 Task: Open Card Product Roadmap Review in Board Product Usability Testing and Optimization to Workspace Help Desk Software and add a team member Softage.1@softage.net, a label Green, a checklist Alternative Investments, an attachment from your computer, a color Green and finally, add a card description 'Plan and execute company team-building activity at a team-building ropes course' and a comment 'This task requires us to be organized and efficient, managing our time and resources effectively.'. Add a start date 'Jan 01, 2024' with a due date 'Jan 08, 2024'
Action: Mouse moved to (96, 51)
Screenshot: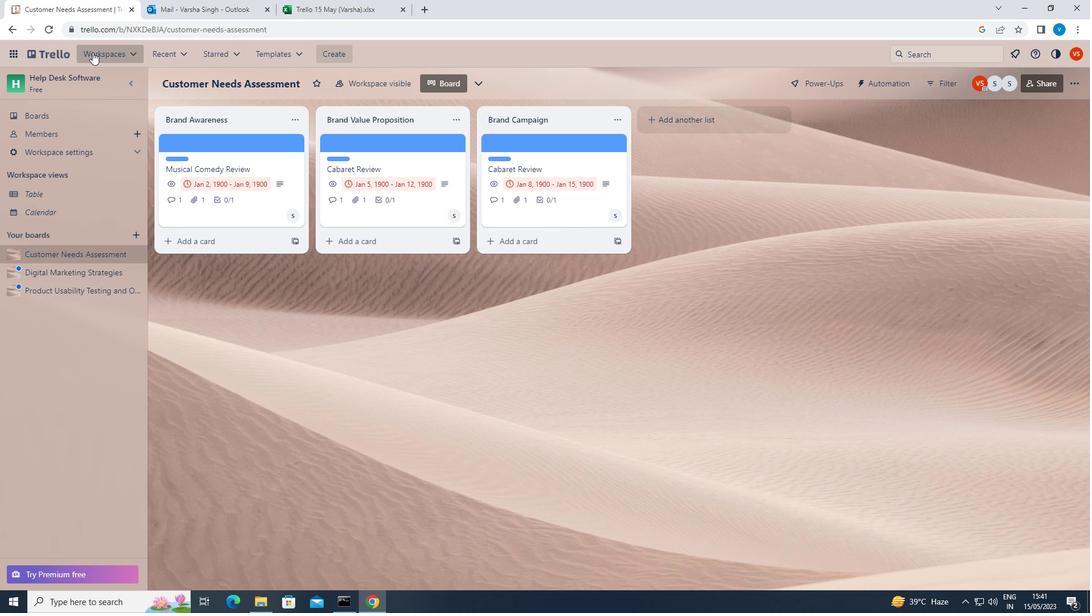 
Action: Mouse pressed left at (96, 51)
Screenshot: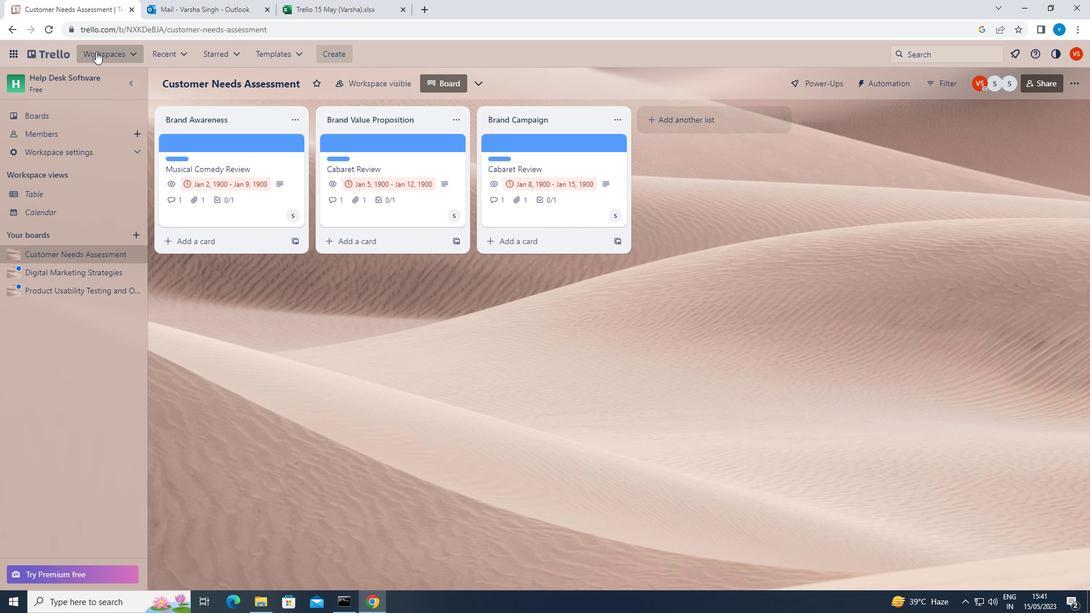 
Action: Mouse moved to (151, 539)
Screenshot: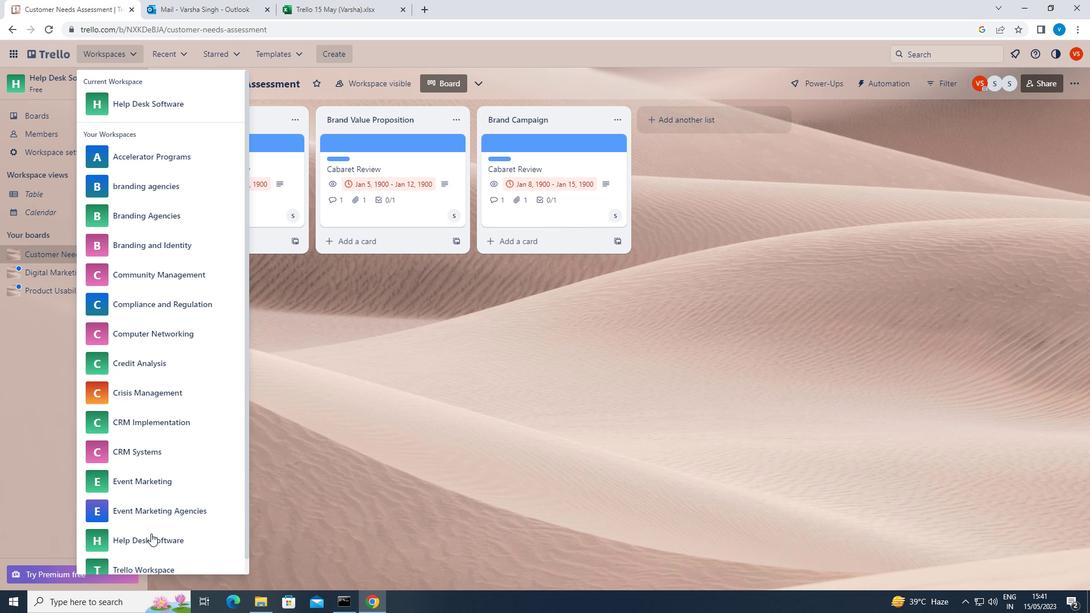 
Action: Mouse pressed left at (151, 539)
Screenshot: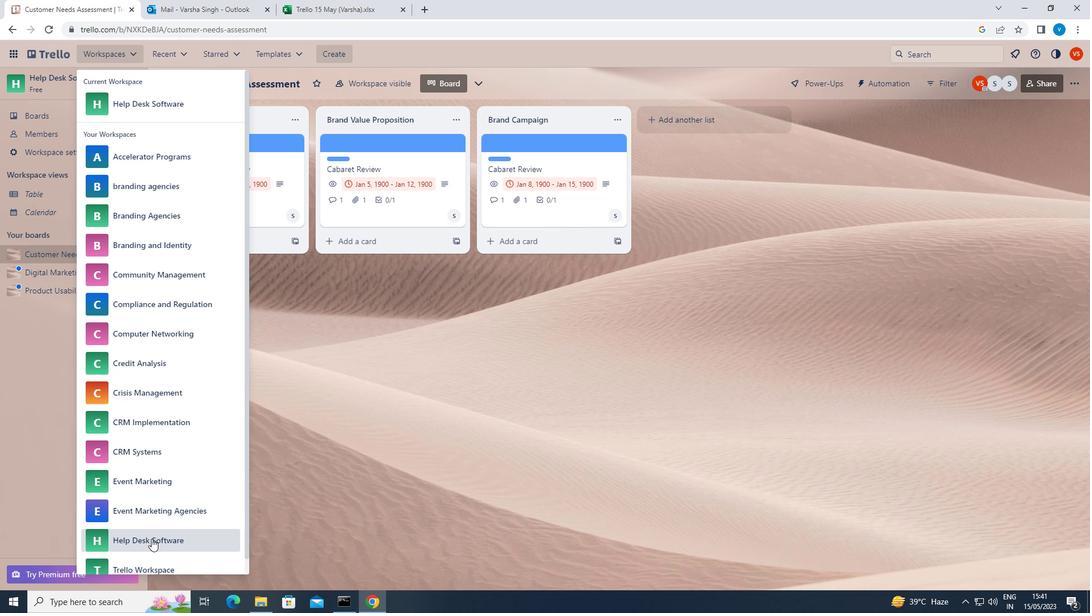 
Action: Mouse moved to (90, 288)
Screenshot: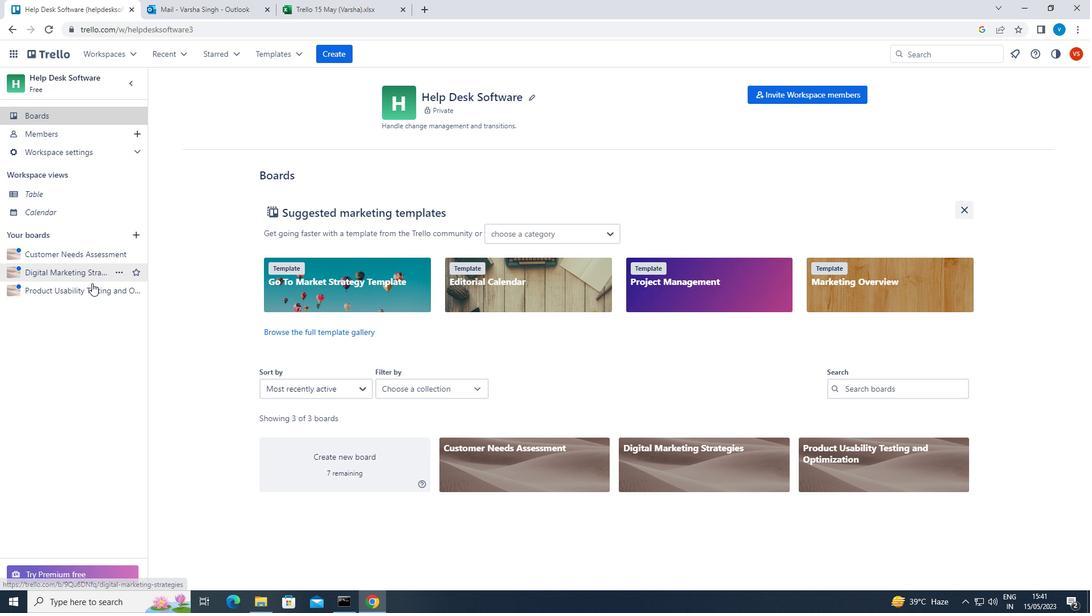 
Action: Mouse pressed left at (90, 288)
Screenshot: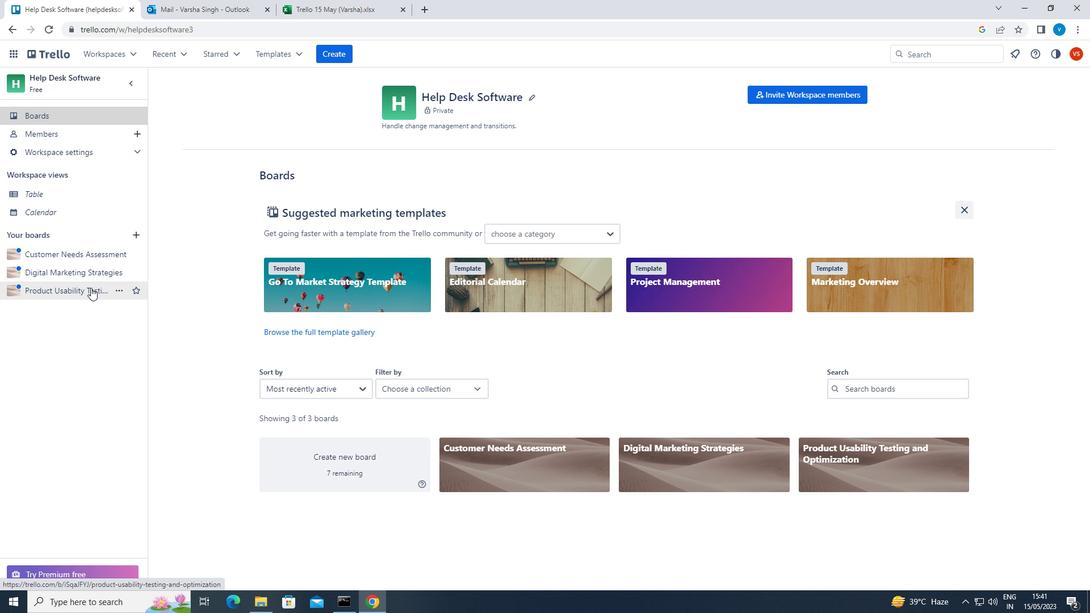 
Action: Mouse moved to (538, 145)
Screenshot: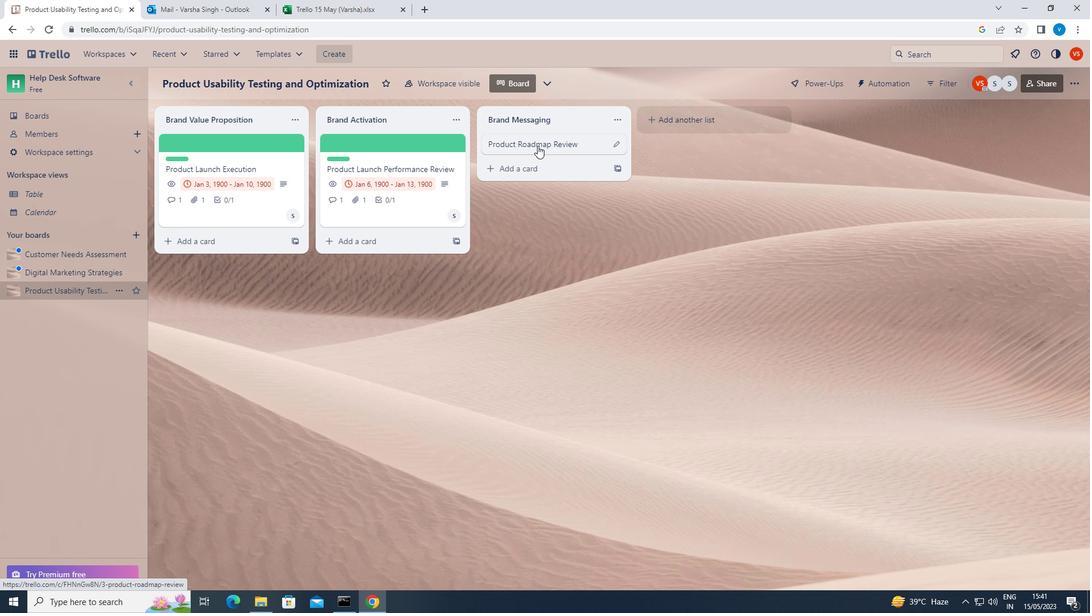 
Action: Mouse pressed left at (538, 145)
Screenshot: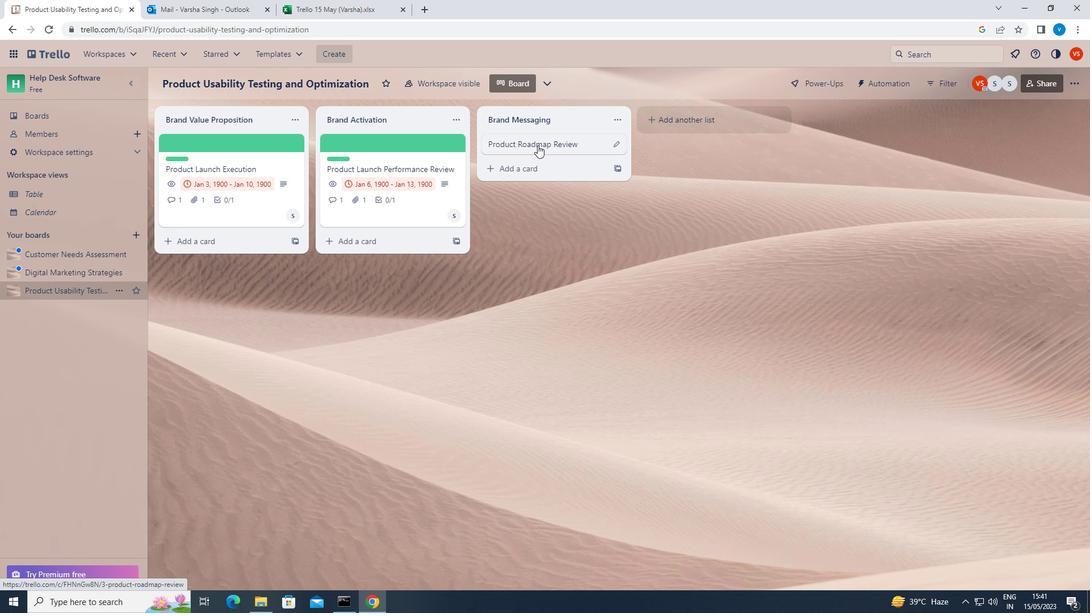 
Action: Mouse moved to (669, 185)
Screenshot: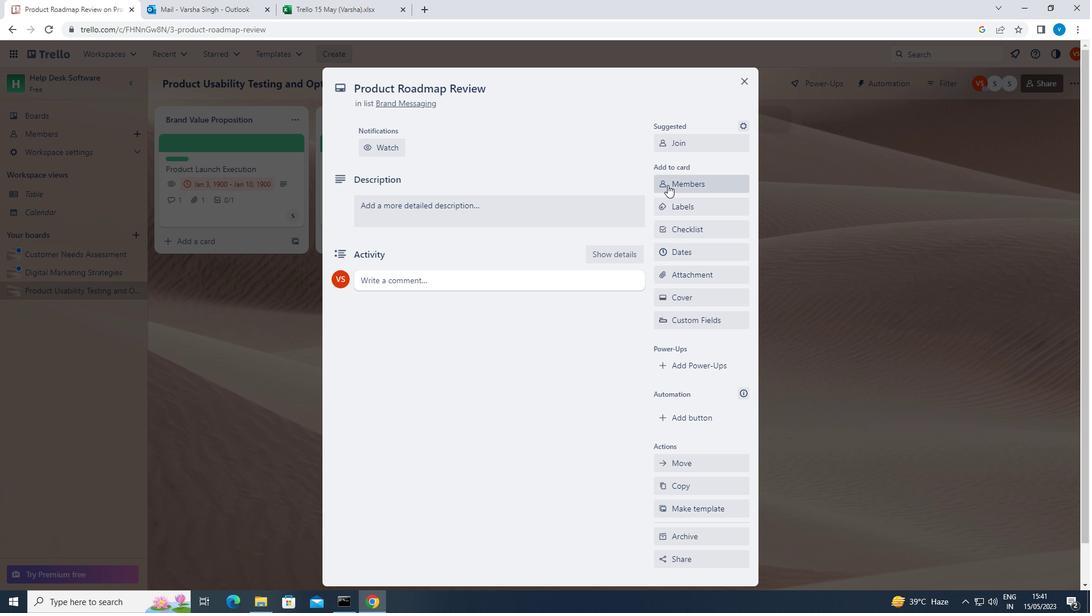 
Action: Mouse pressed left at (669, 185)
Screenshot: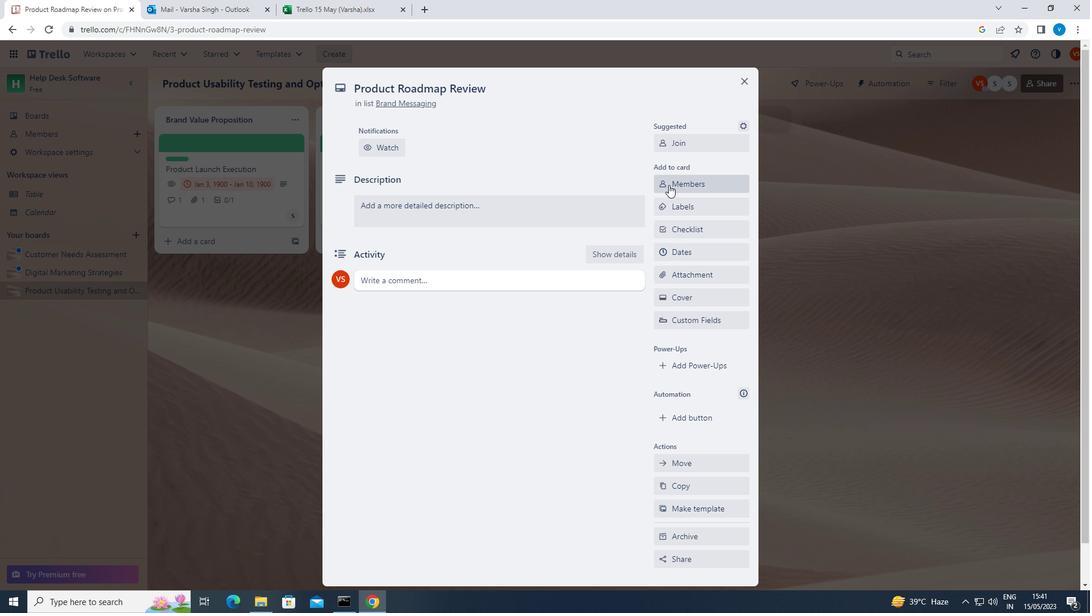 
Action: Key pressed <Key.shift>SOFTAGE.1<Key.shift><Key.shift><Key.shift>@SOFTAGE.NET
Screenshot: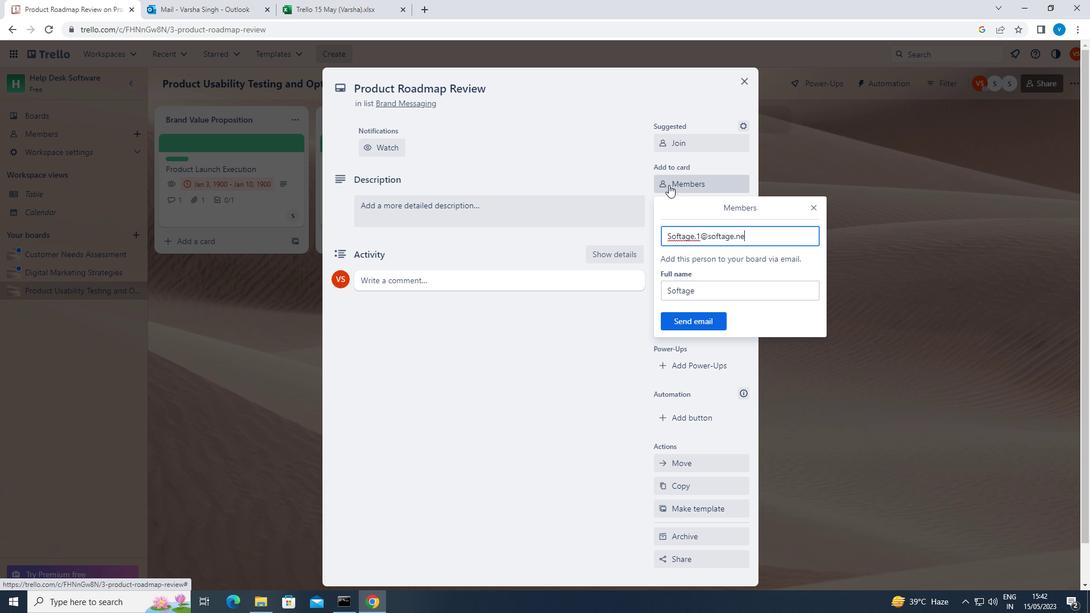
Action: Mouse moved to (683, 318)
Screenshot: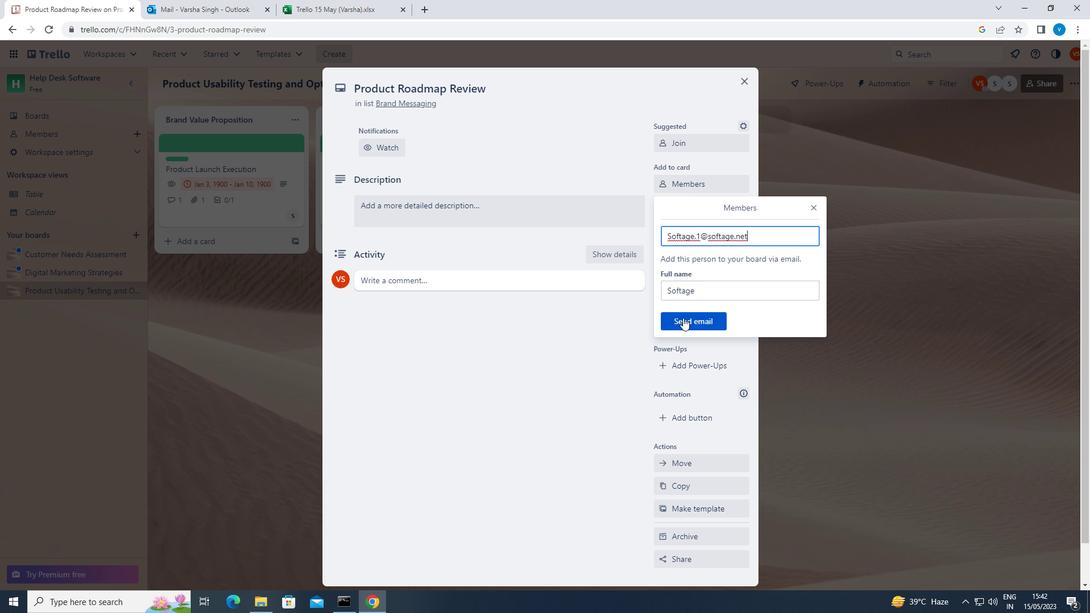 
Action: Mouse pressed left at (683, 318)
Screenshot: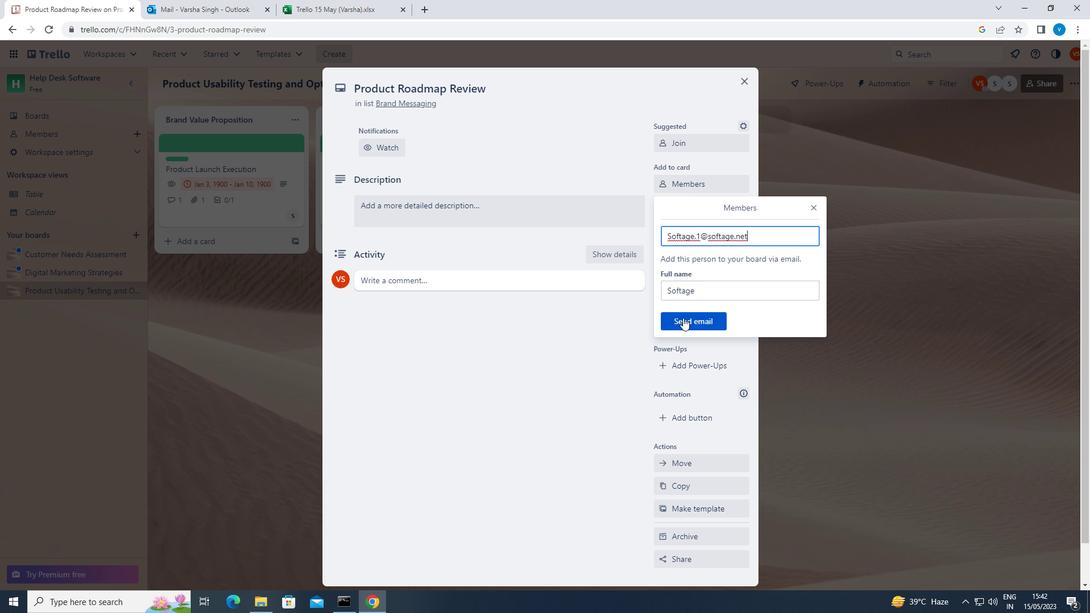 
Action: Mouse moved to (696, 209)
Screenshot: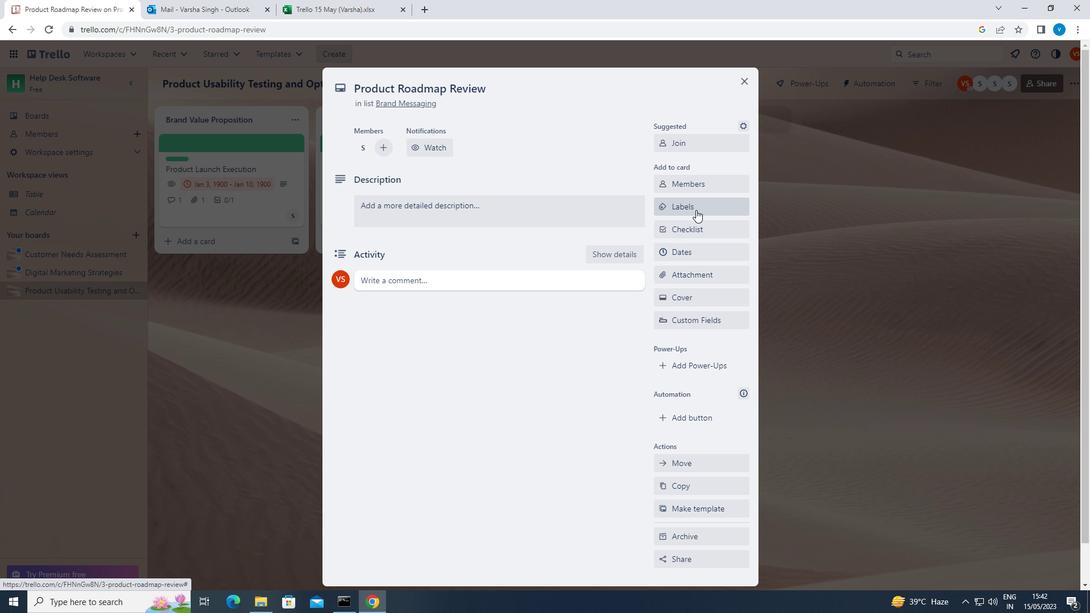 
Action: Mouse pressed left at (696, 209)
Screenshot: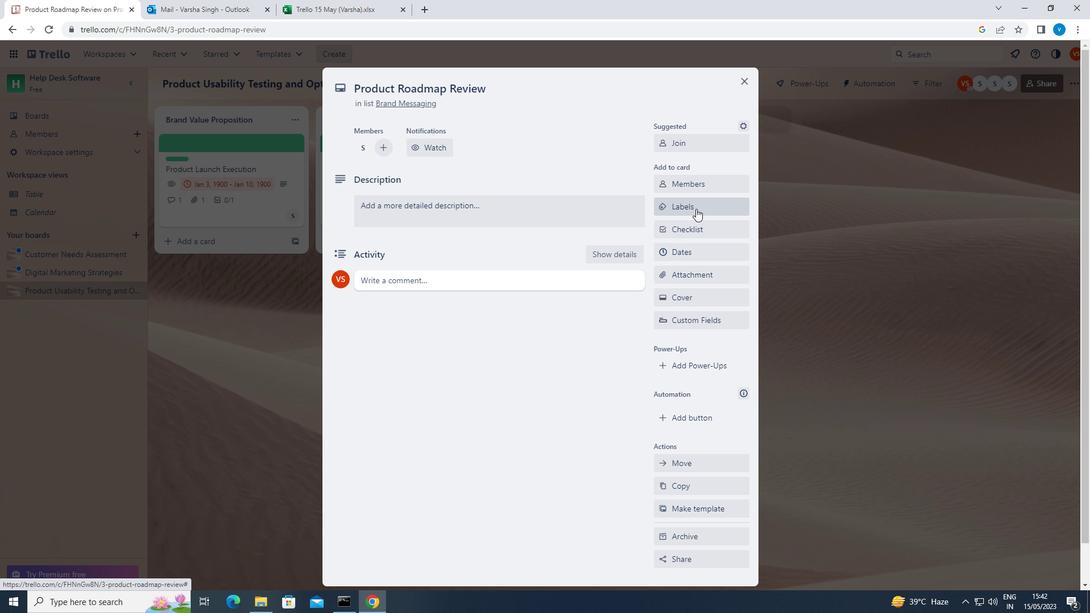 
Action: Mouse moved to (720, 300)
Screenshot: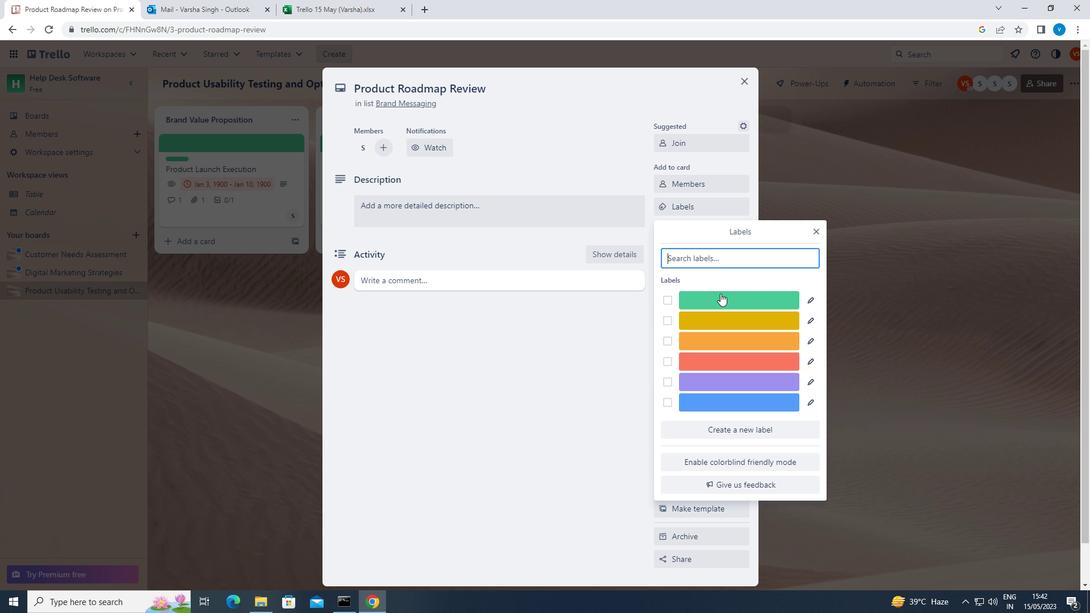
Action: Mouse pressed left at (720, 300)
Screenshot: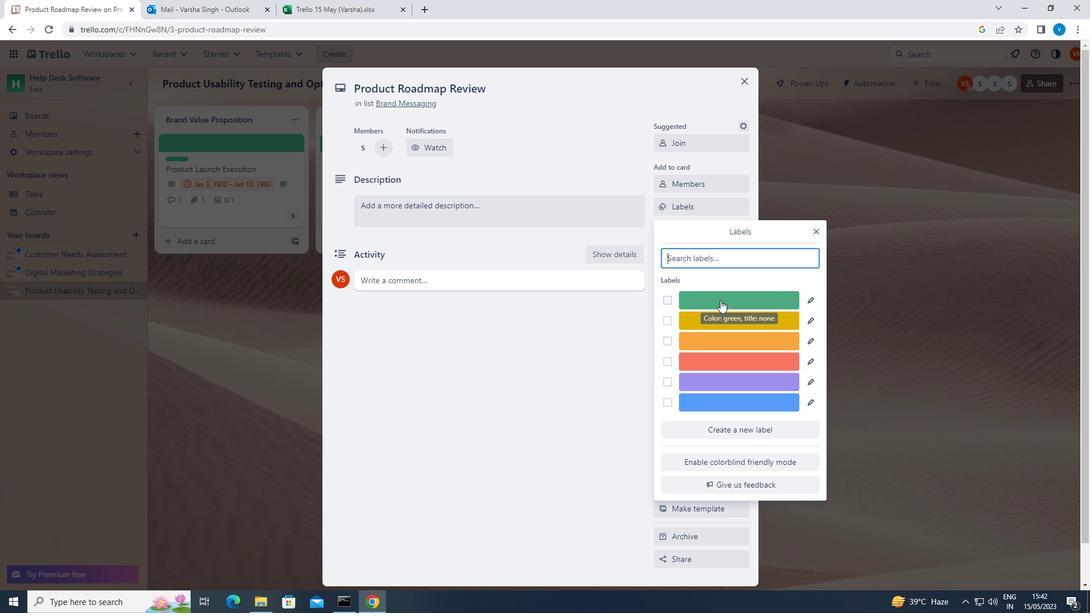 
Action: Mouse moved to (816, 227)
Screenshot: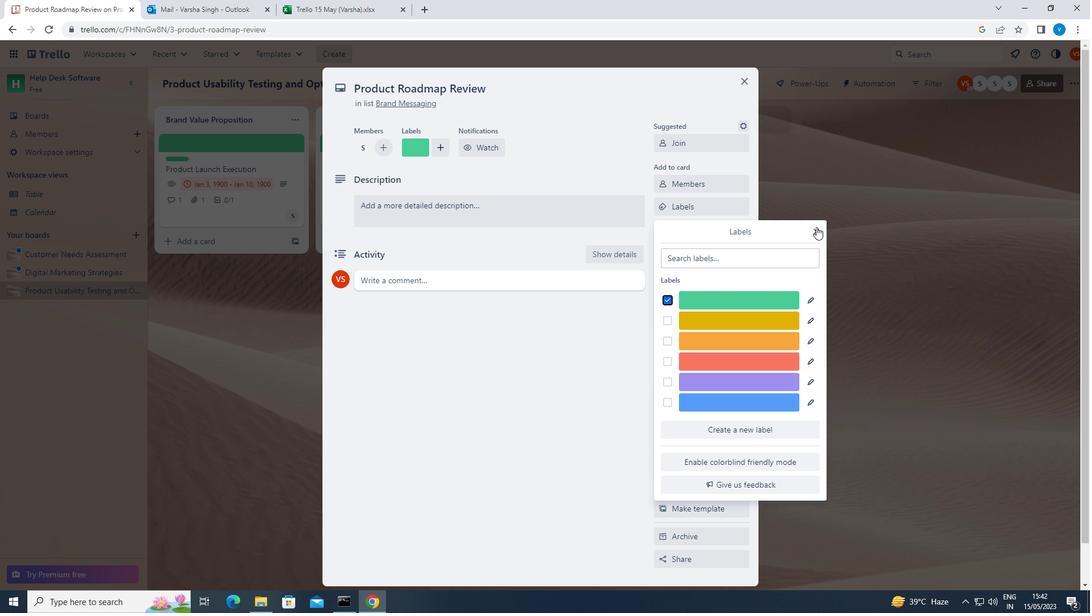 
Action: Mouse pressed left at (816, 227)
Screenshot: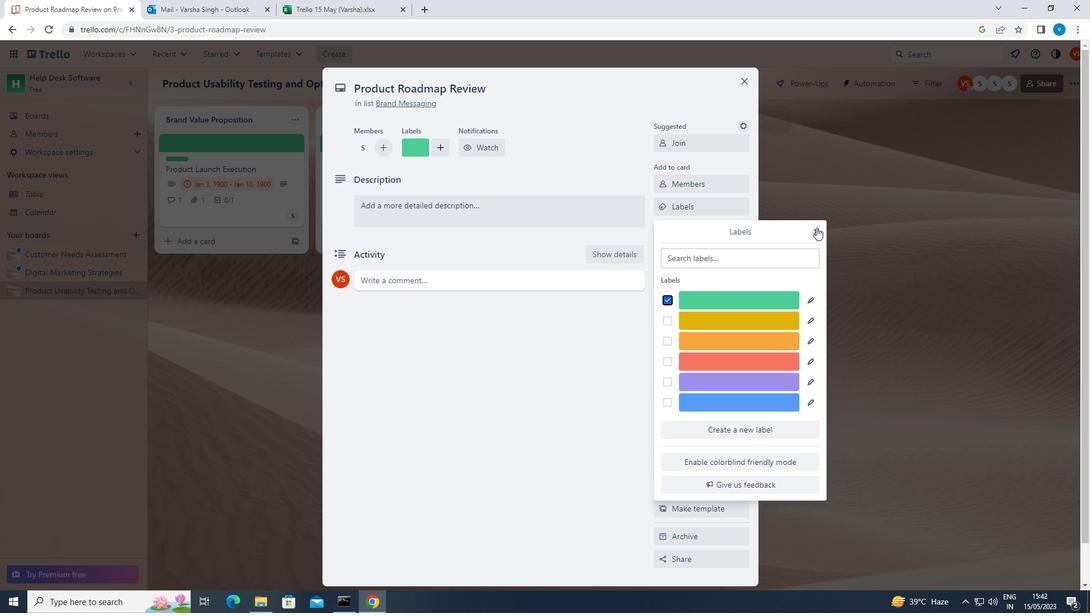 
Action: Mouse moved to (718, 234)
Screenshot: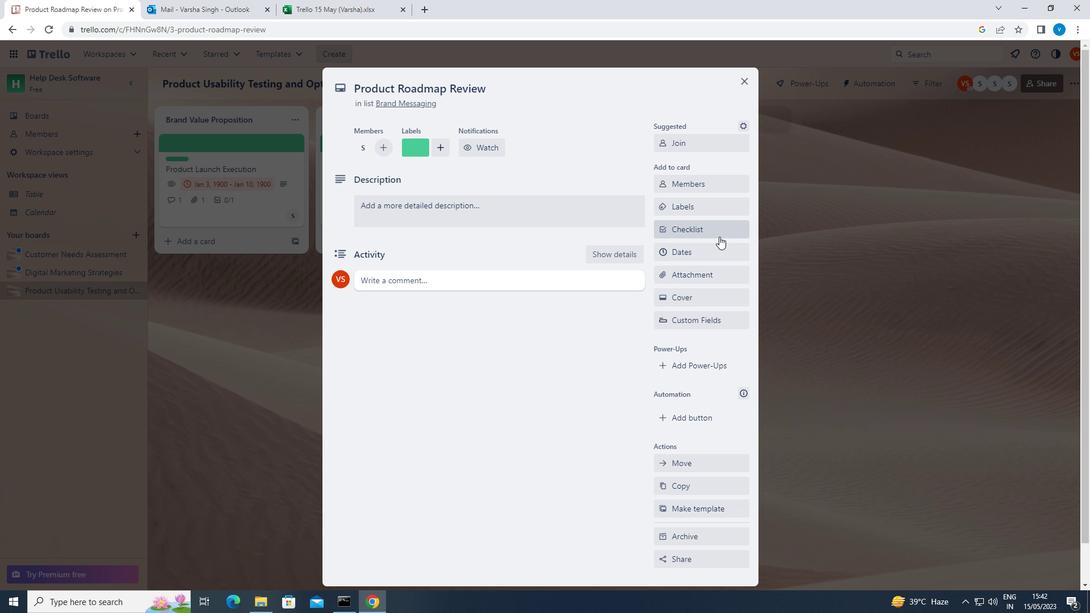 
Action: Mouse pressed left at (718, 234)
Screenshot: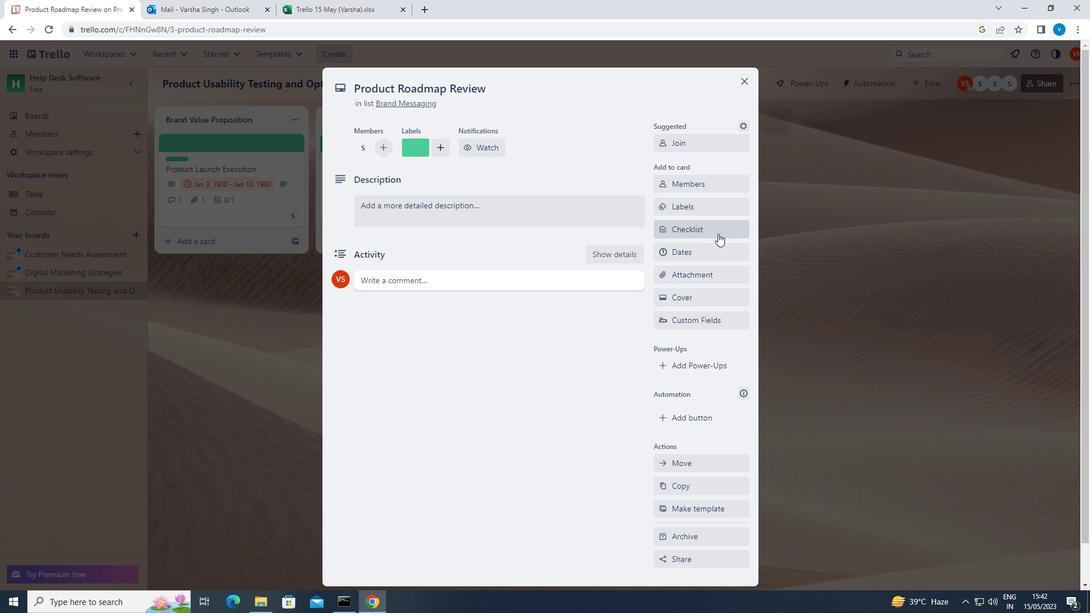 
Action: Mouse moved to (692, 349)
Screenshot: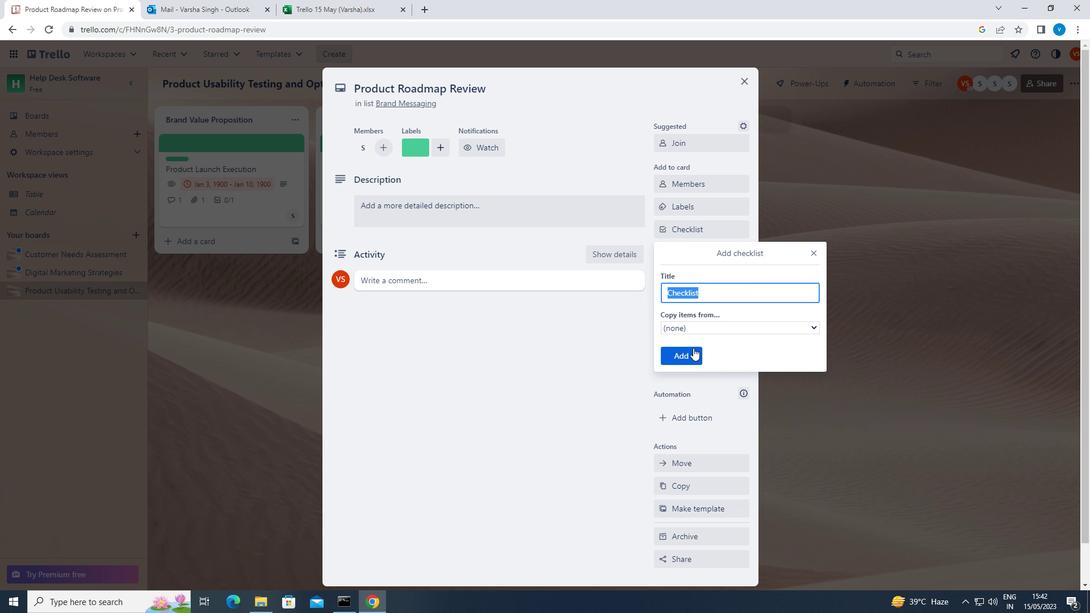 
Action: Mouse pressed left at (692, 349)
Screenshot: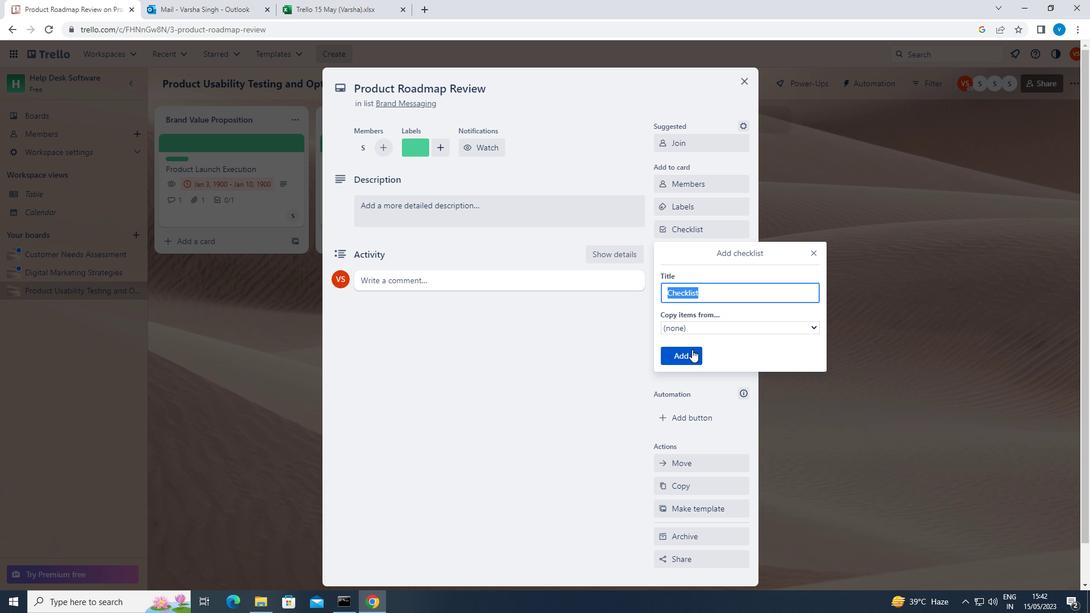 
Action: Mouse moved to (692, 349)
Screenshot: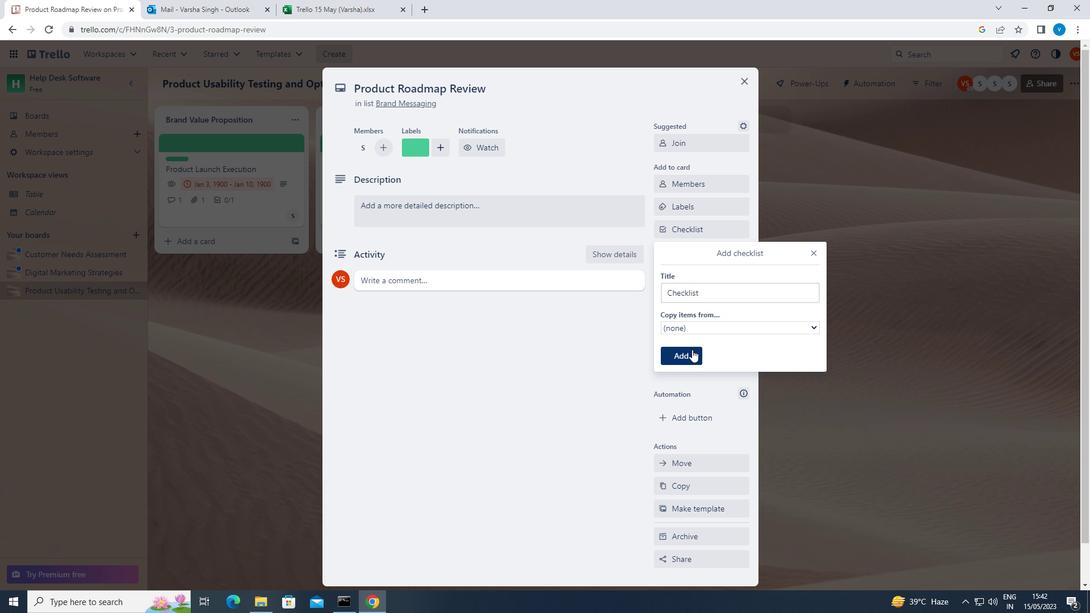 
Action: Key pressed <Key.shift><Key.shift>ALTERNATIVE<Key.space><Key.shift><Key.shift><Key.shift>INVESTMENTS
Screenshot: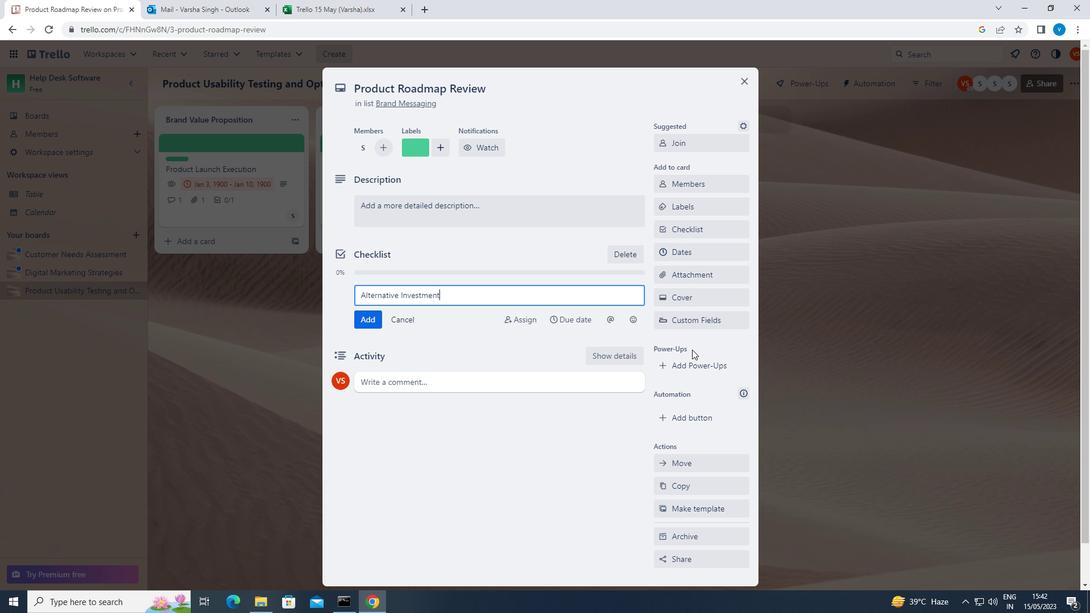 
Action: Mouse moved to (367, 314)
Screenshot: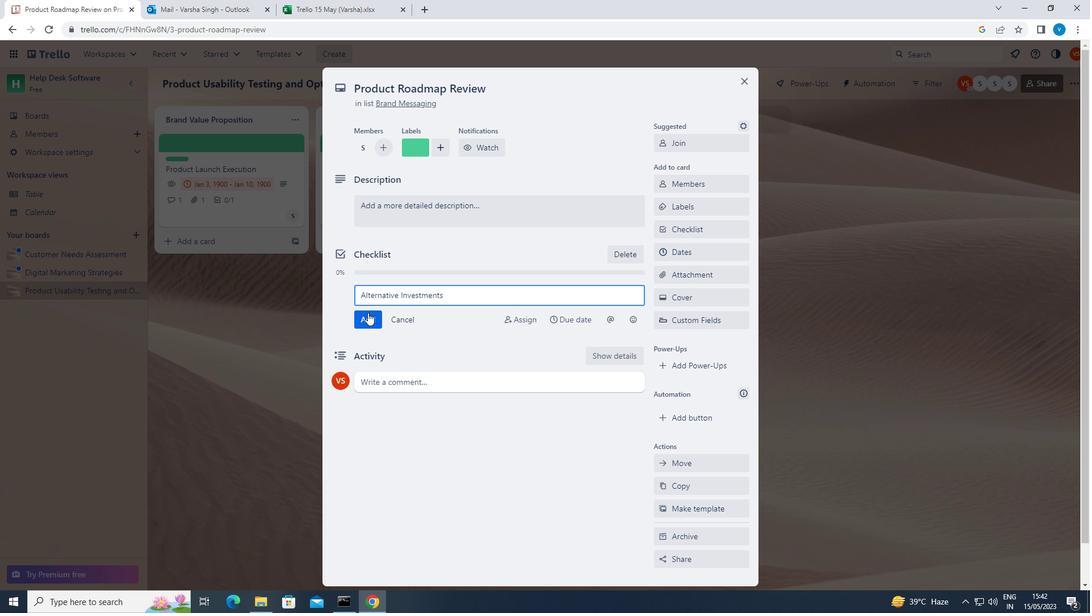 
Action: Mouse pressed left at (367, 314)
Screenshot: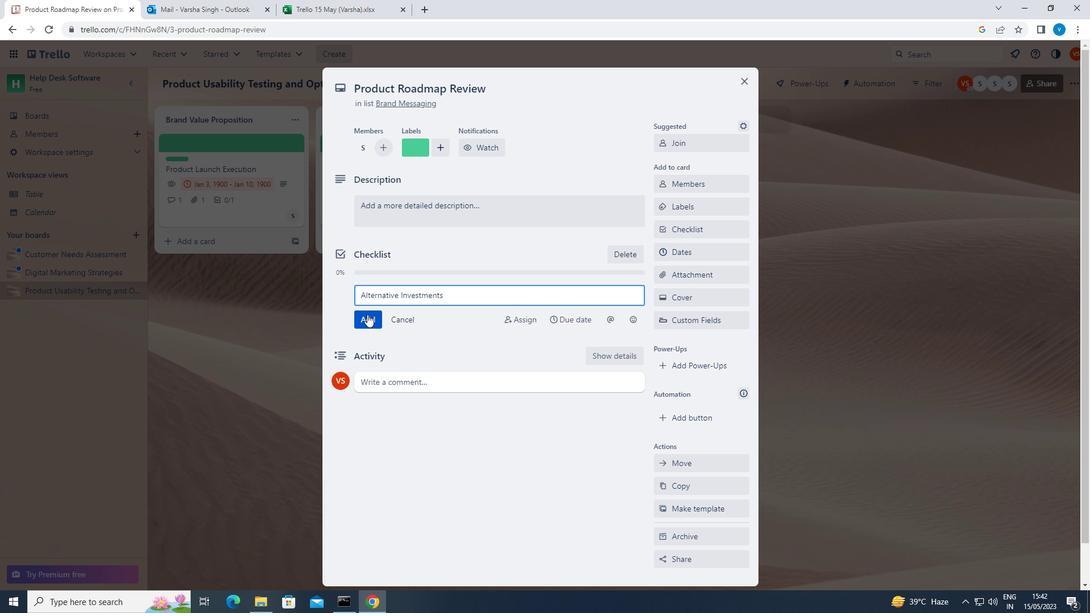 
Action: Mouse moved to (682, 275)
Screenshot: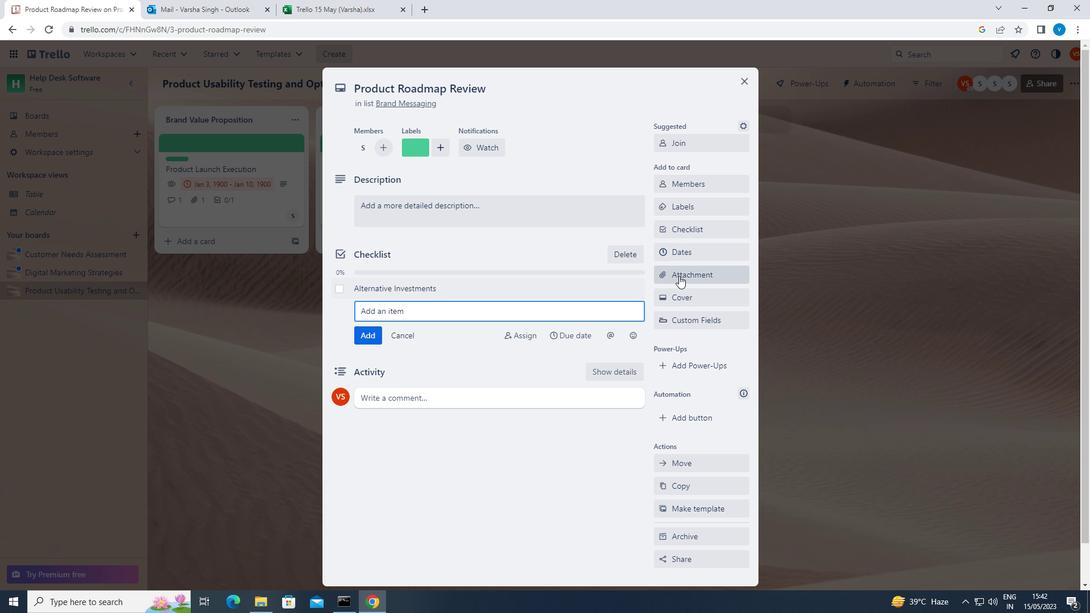 
Action: Mouse pressed left at (682, 275)
Screenshot: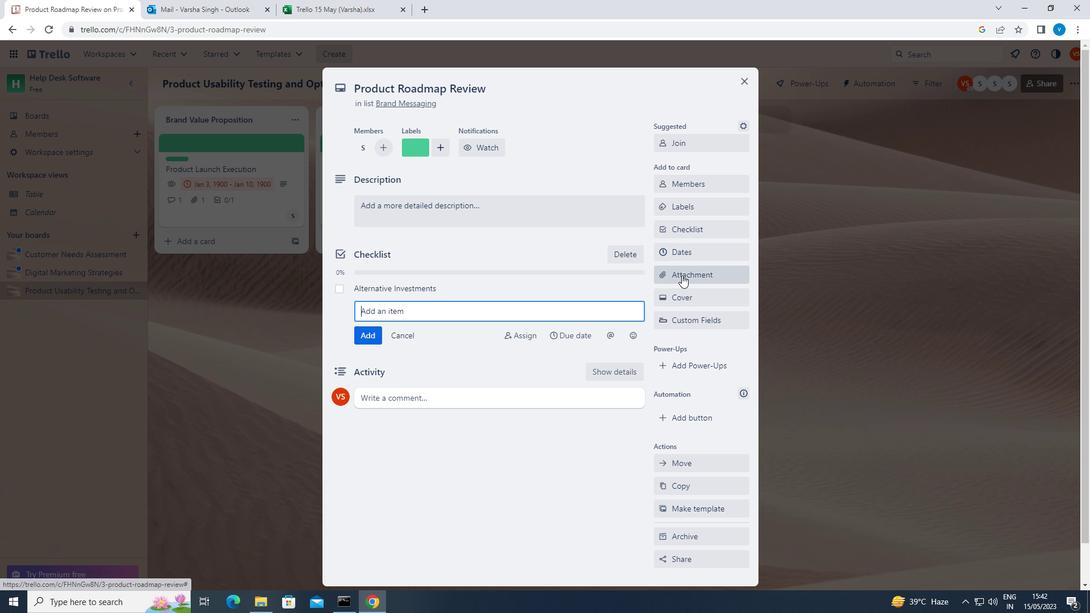 
Action: Mouse moved to (687, 318)
Screenshot: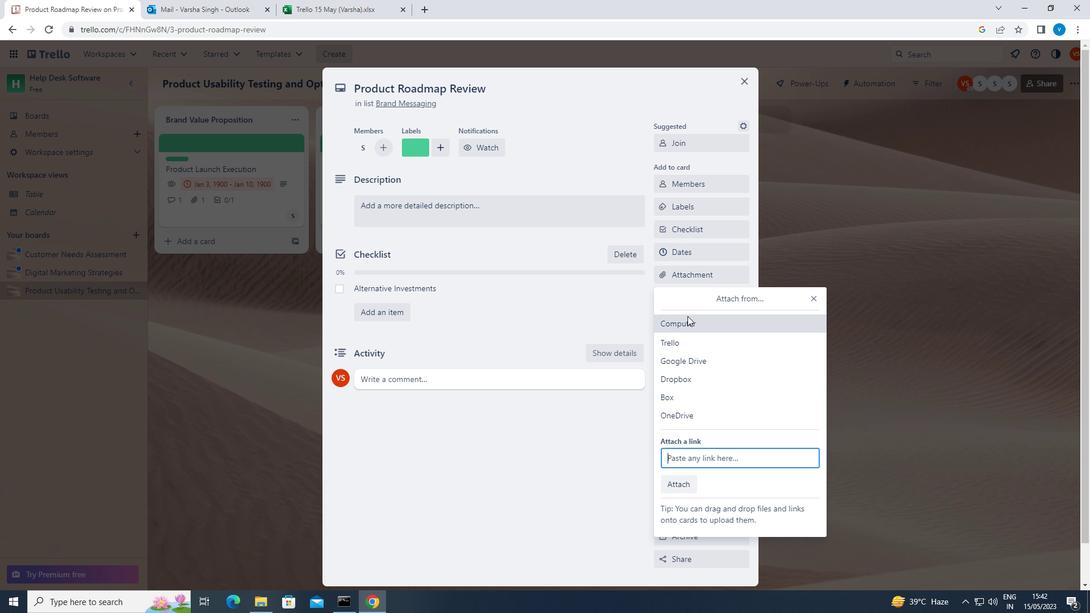 
Action: Mouse pressed left at (687, 318)
Screenshot: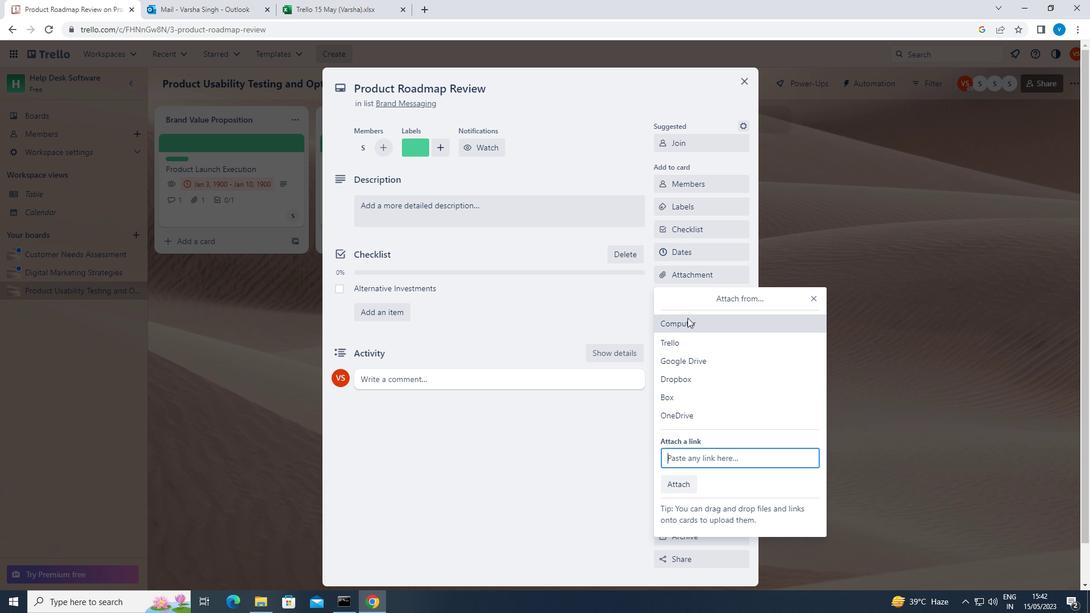 
Action: Mouse moved to (401, 199)
Screenshot: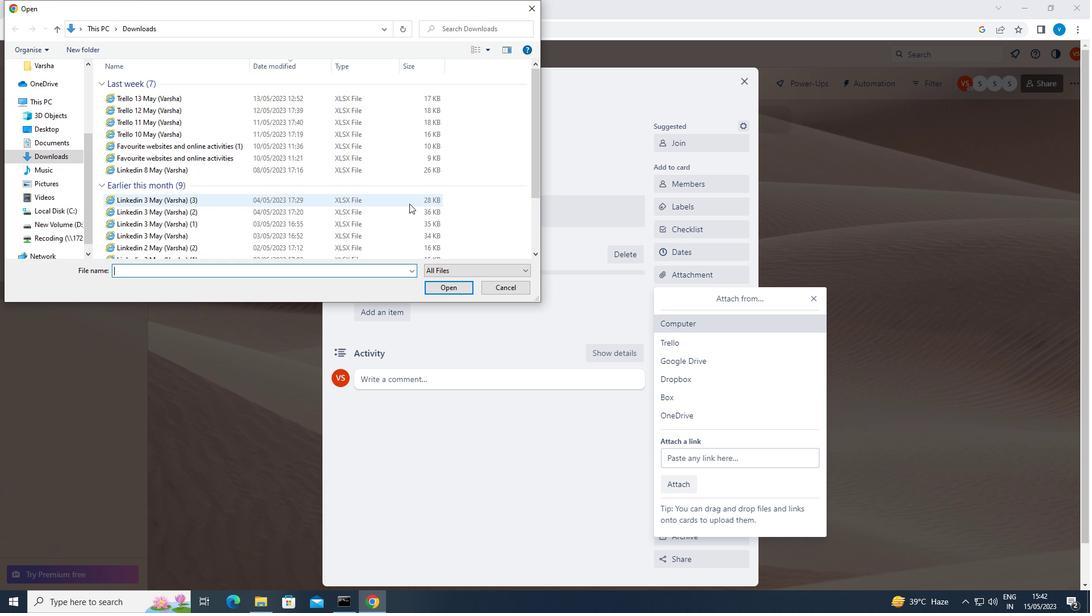 
Action: Mouse pressed left at (401, 199)
Screenshot: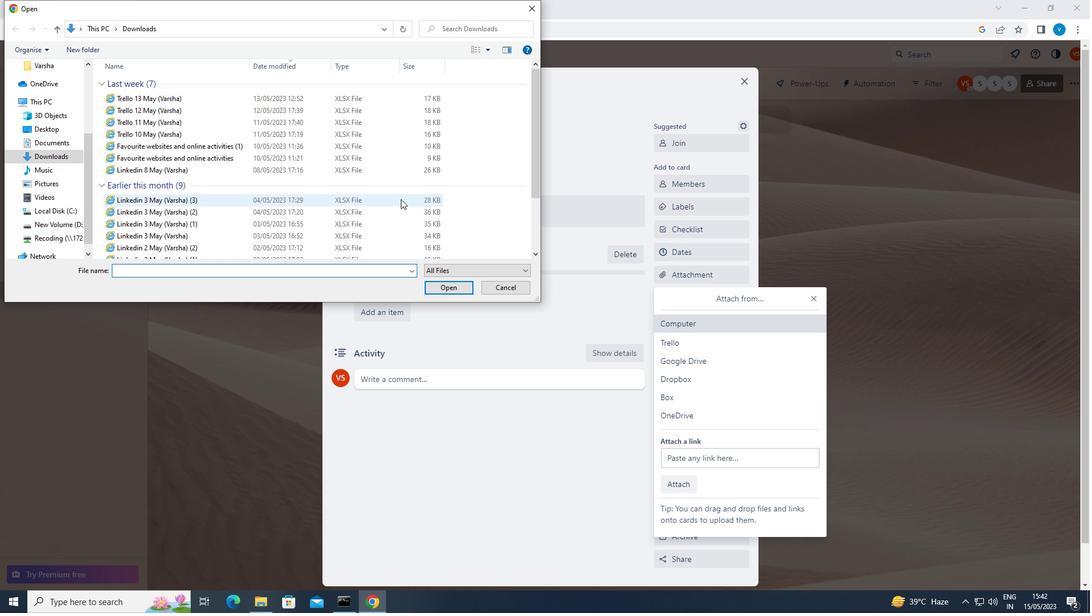 
Action: Mouse moved to (466, 285)
Screenshot: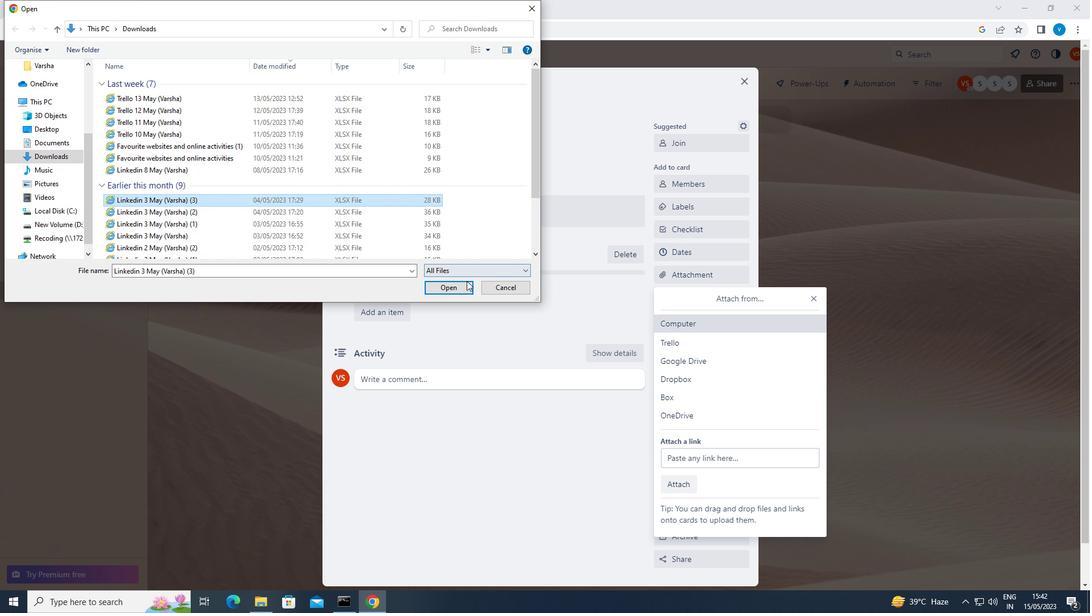 
Action: Mouse pressed left at (466, 285)
Screenshot: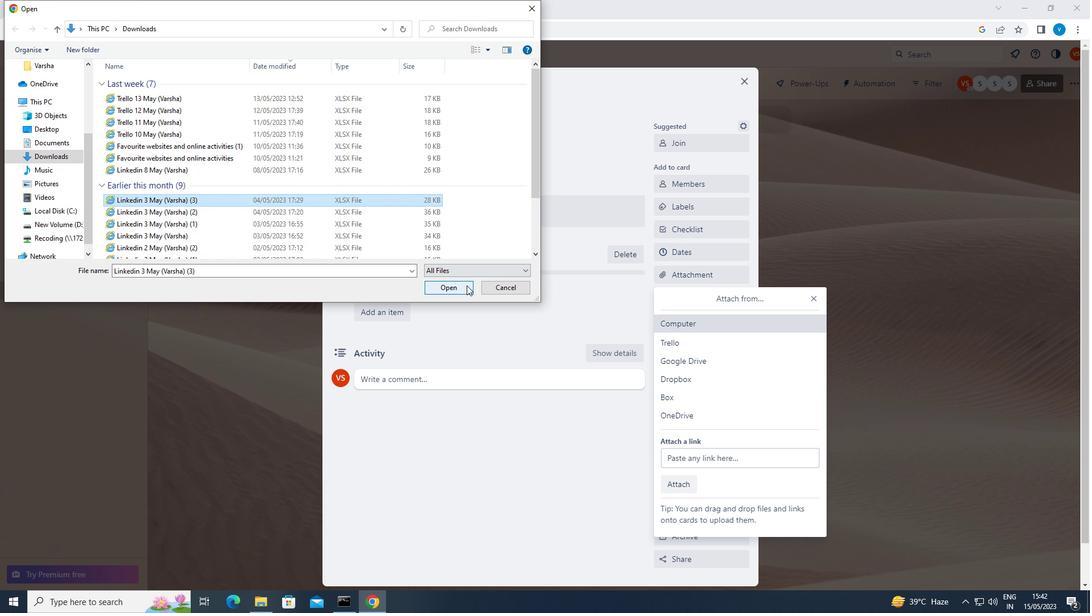 
Action: Mouse moved to (682, 291)
Screenshot: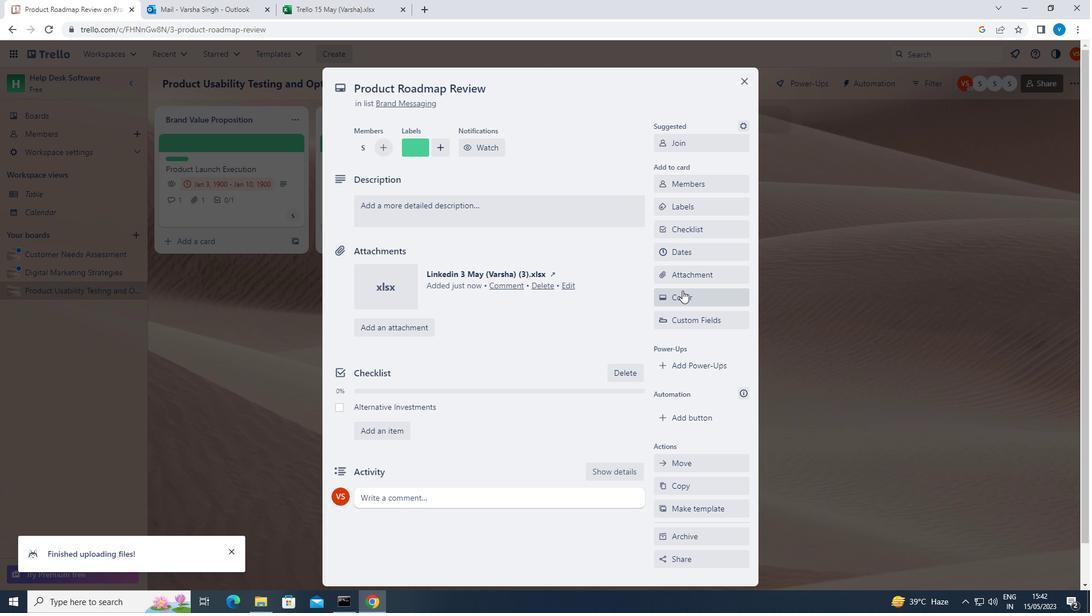 
Action: Mouse pressed left at (682, 291)
Screenshot: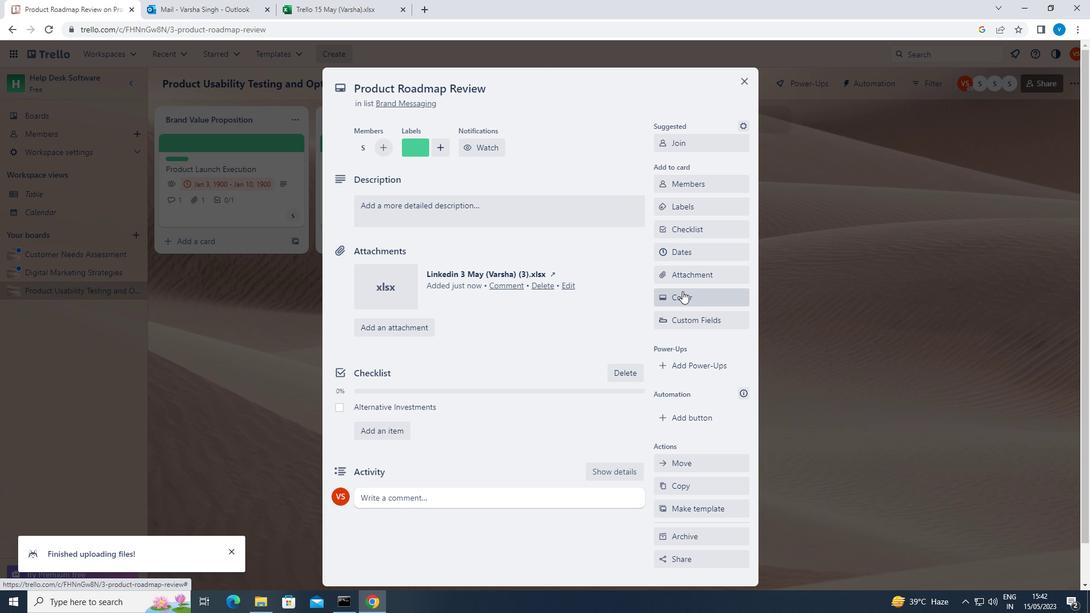 
Action: Mouse moved to (672, 356)
Screenshot: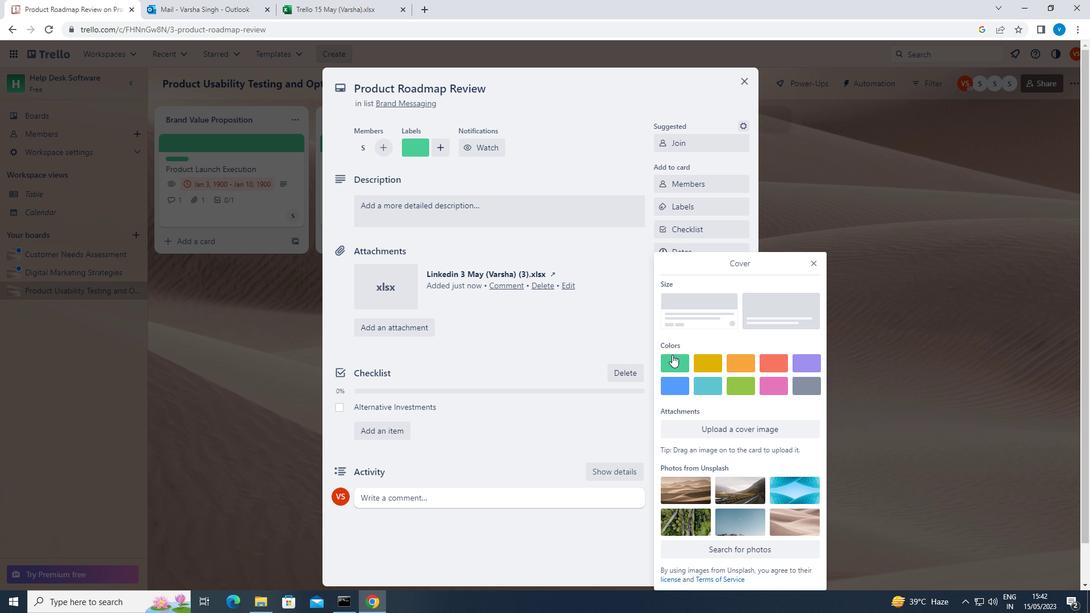 
Action: Mouse pressed left at (672, 356)
Screenshot: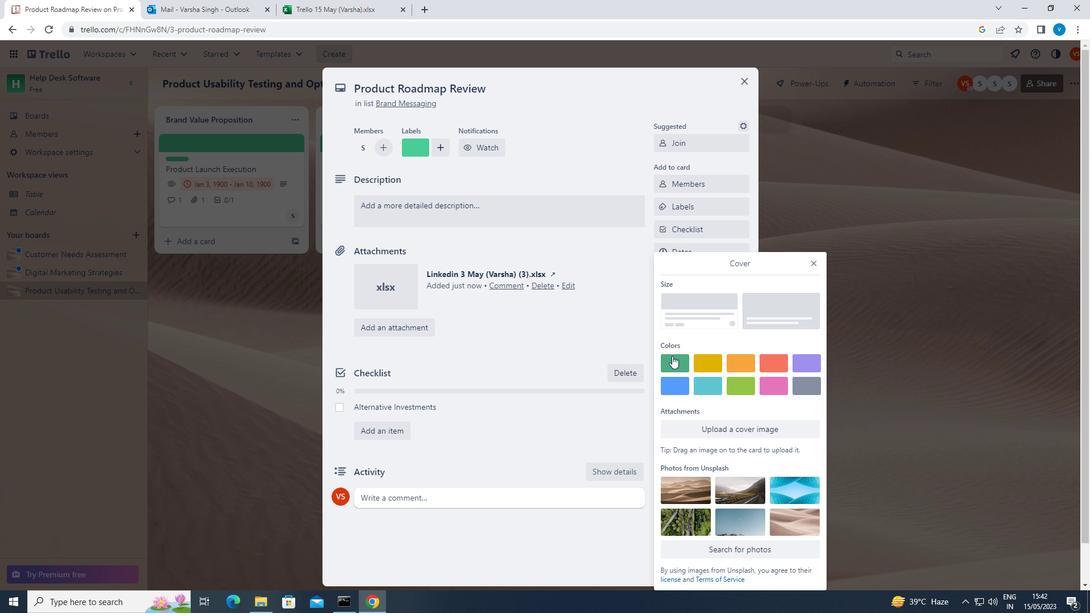 
Action: Mouse moved to (591, 282)
Screenshot: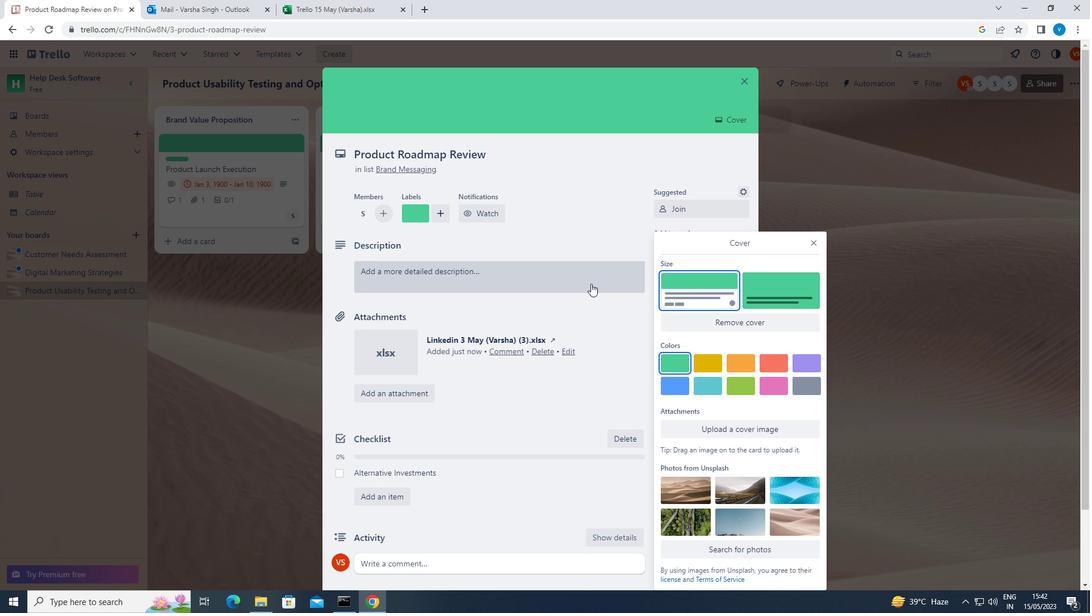 
Action: Mouse pressed left at (591, 282)
Screenshot: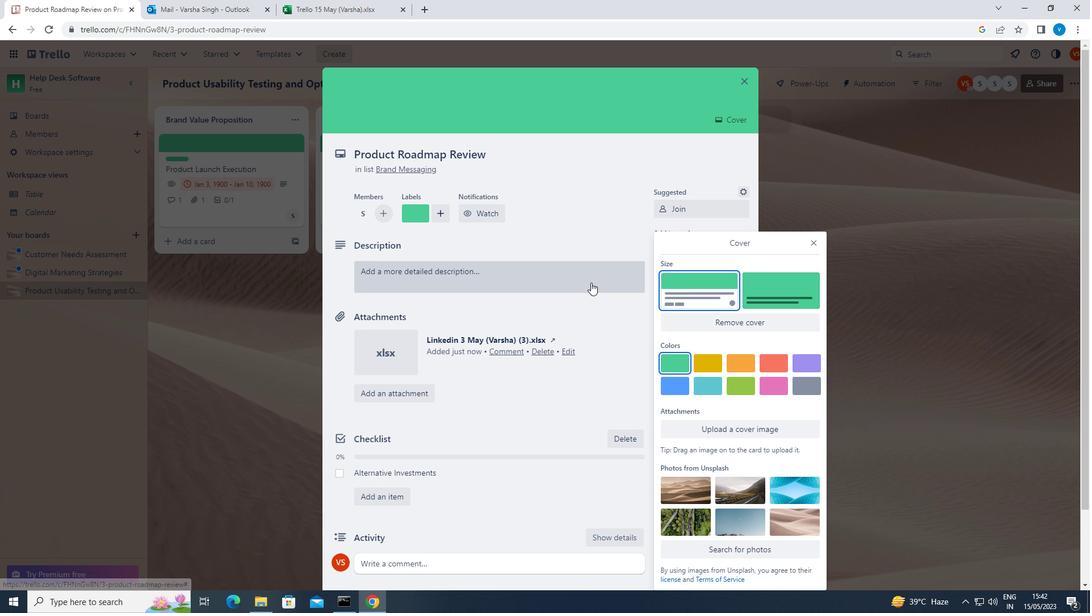 
Action: Key pressed <Key.shift><Key.shift><Key.shift><Key.shift>PLAN<Key.space>AND<Key.space>EXECUTE<Key.space>COMPANY<Key.space>TEAM-BUILDING<Key.space>ACTIVITY<Key.space>AT<Key.space>A<Key.space>TEAM-BUILDING<Key.space>ROPES<Key.space>COURSE
Screenshot: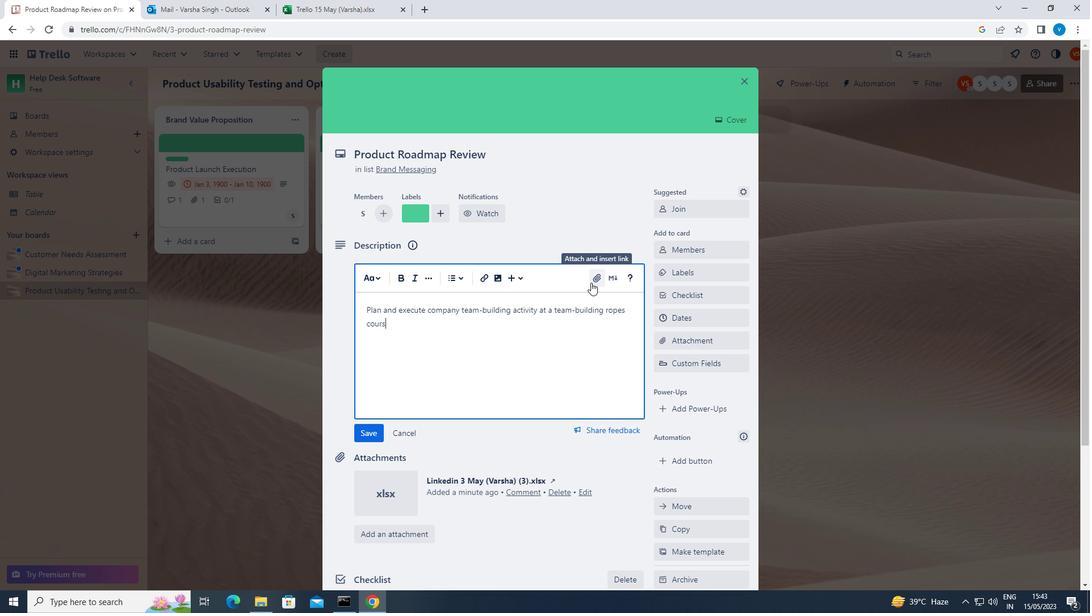 
Action: Mouse moved to (370, 431)
Screenshot: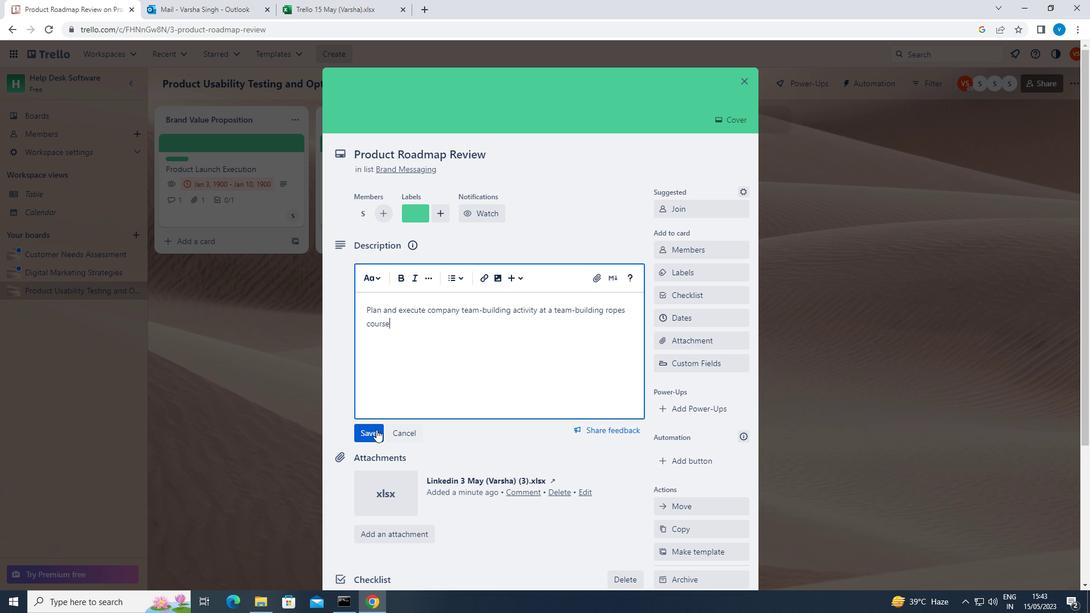 
Action: Mouse pressed left at (370, 431)
Screenshot: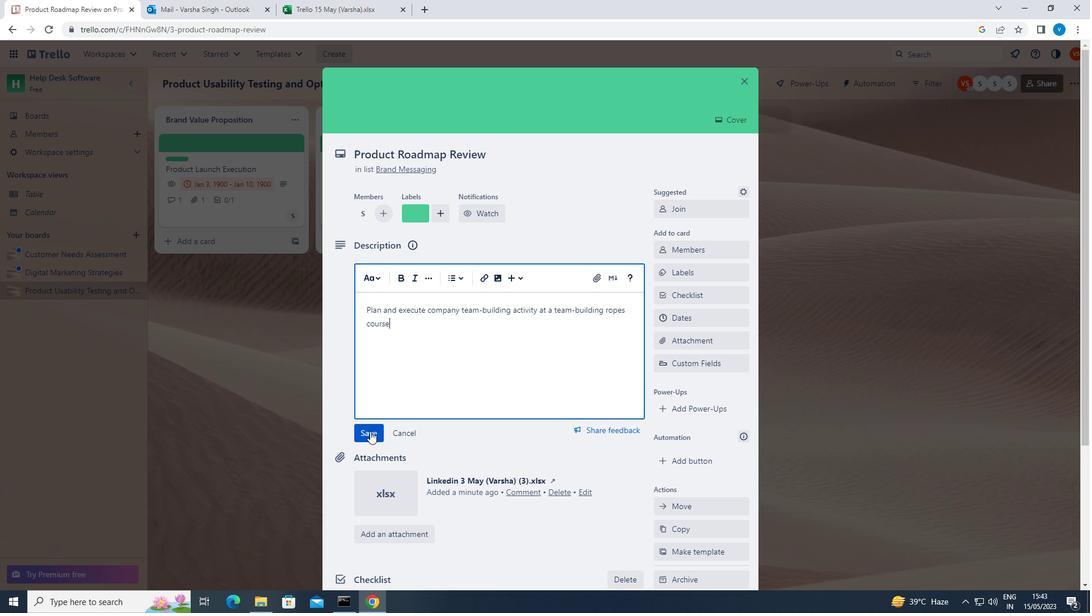 
Action: Mouse moved to (390, 539)
Screenshot: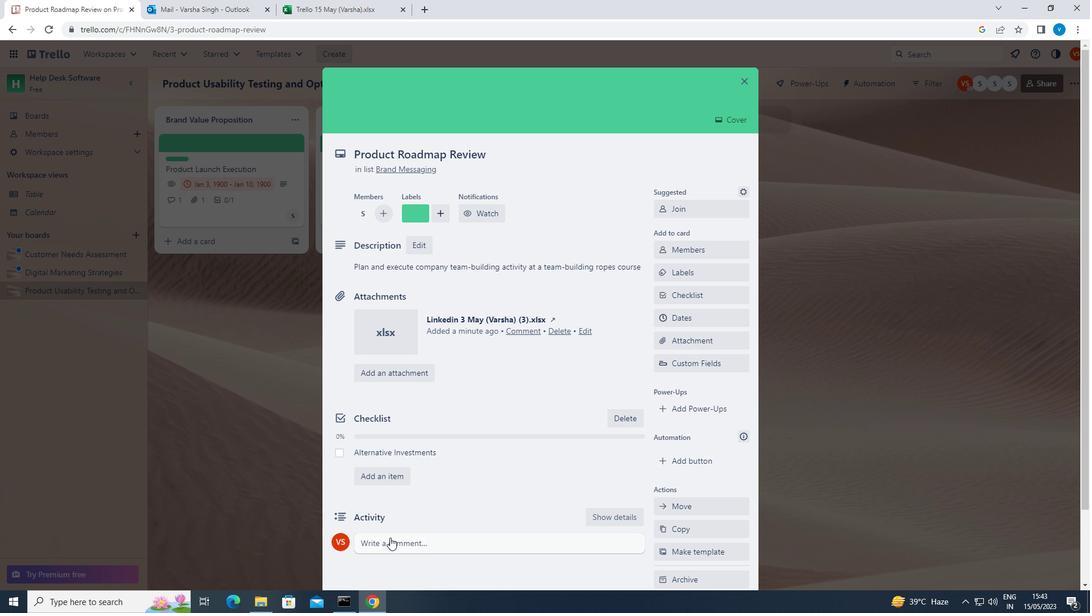 
Action: Mouse pressed left at (390, 539)
Screenshot: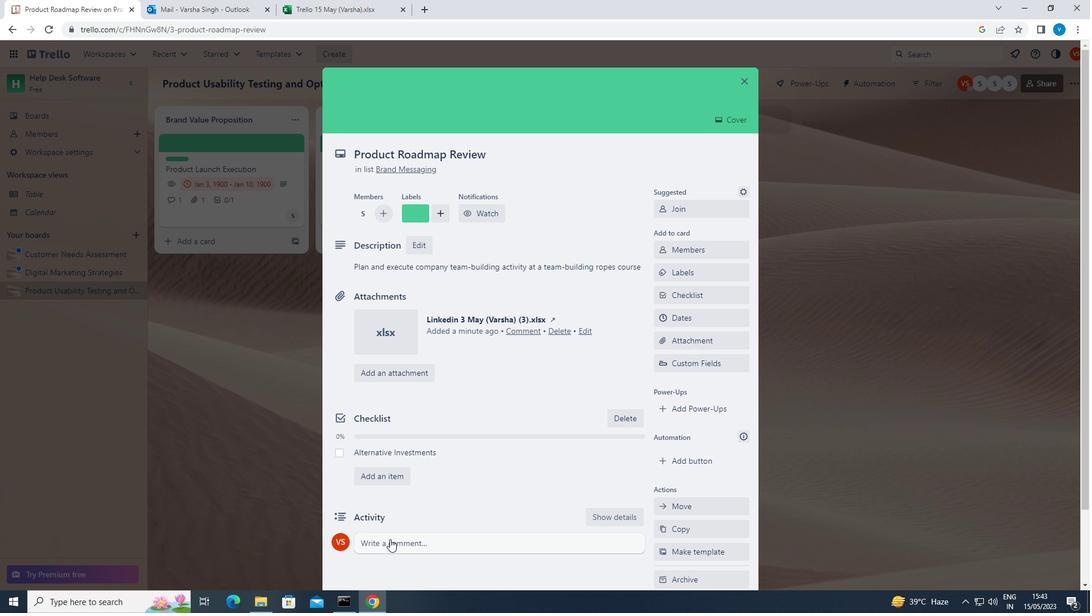 
Action: Mouse moved to (390, 538)
Screenshot: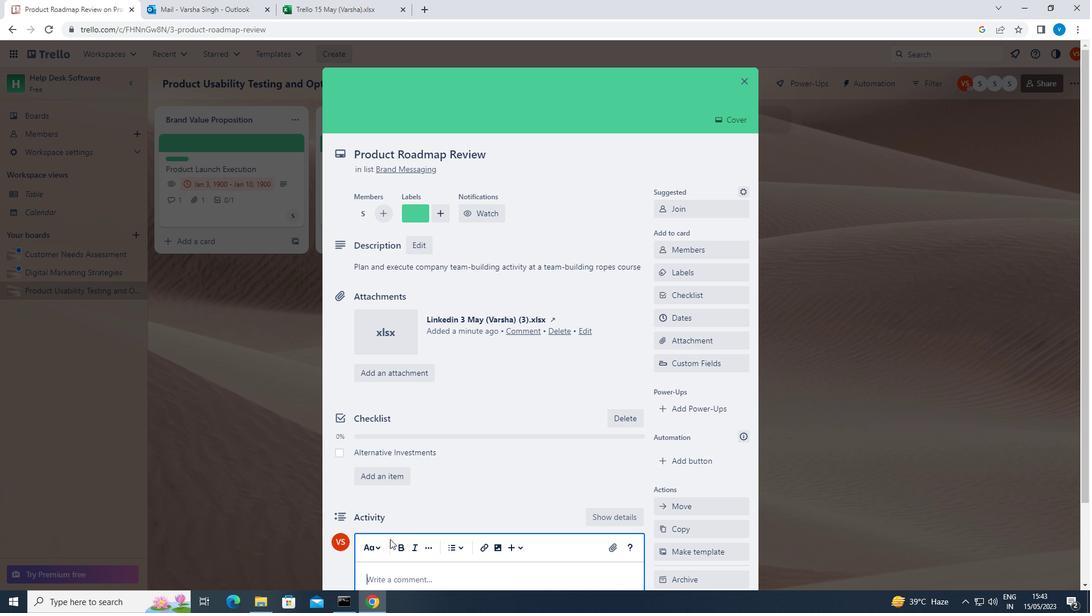 
Action: Key pressed <Key.shift><Key.shift>THIS<Key.space>TASK<Key.space>REQUIRES<Key.space>US<Key.space>TO<Key.space>BE<Key.space>ORGANIZED<Key.space>AND<Key.space>EFFICIENT,<Key.space>MANAGING<Key.space>OUR<Key.space>TIME<Key.space>AND<Key.space>RESOURCES<Key.space>EFFECTIVELY.
Screenshot: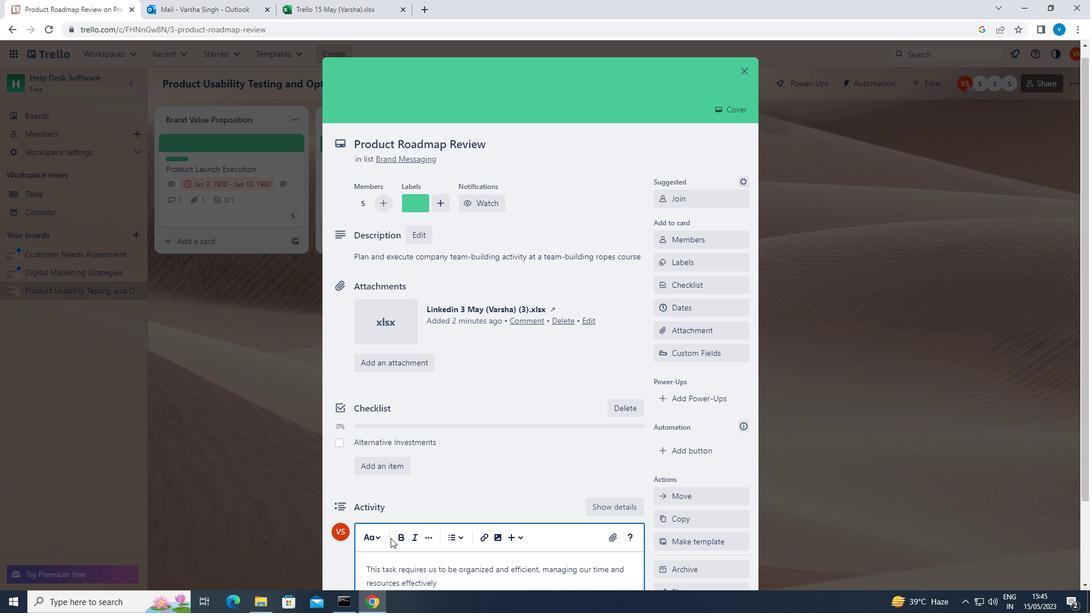 
Action: Mouse moved to (506, 538)
Screenshot: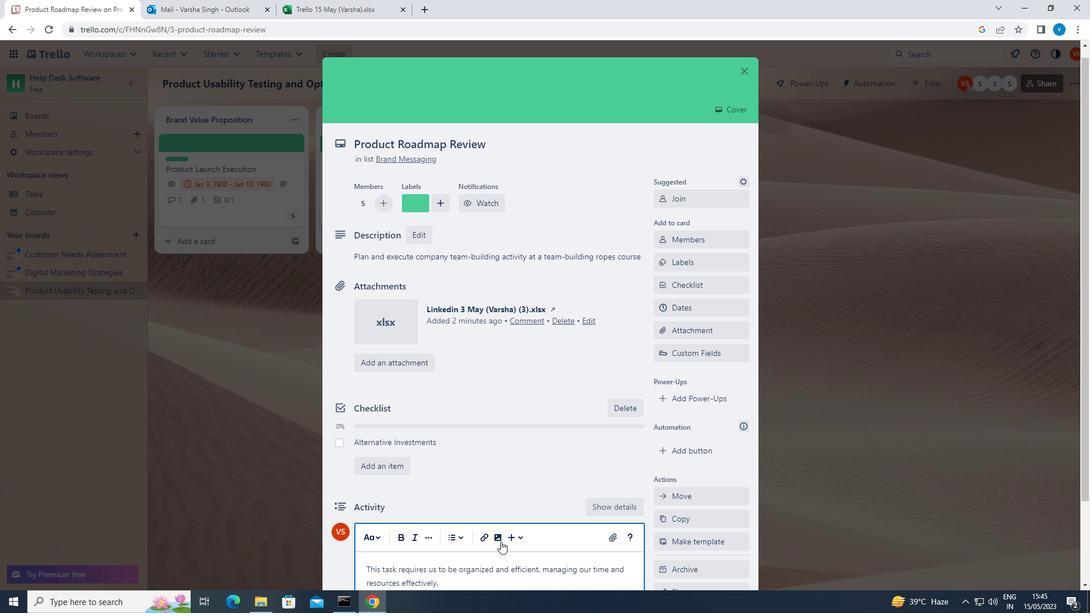 
Action: Mouse scrolled (506, 537) with delta (0, 0)
Screenshot: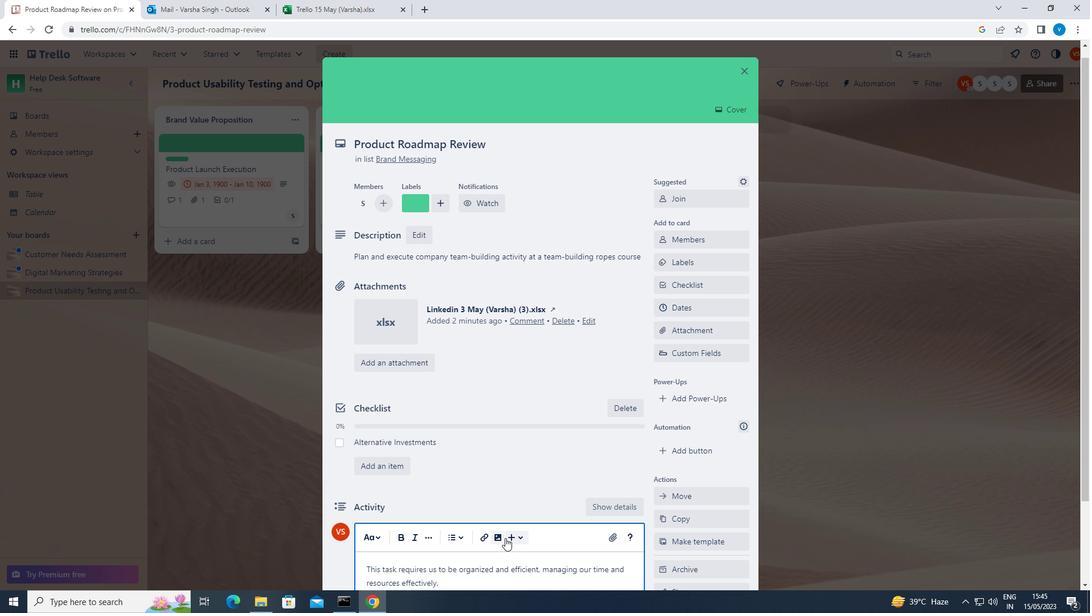
Action: Mouse scrolled (506, 537) with delta (0, 0)
Screenshot: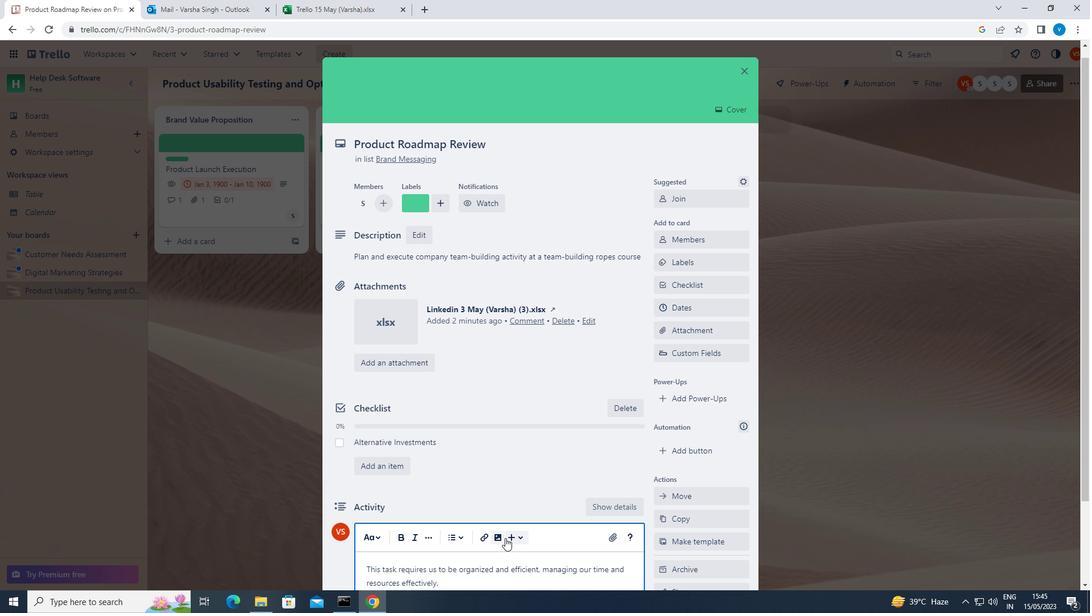 
Action: Mouse scrolled (506, 537) with delta (0, 0)
Screenshot: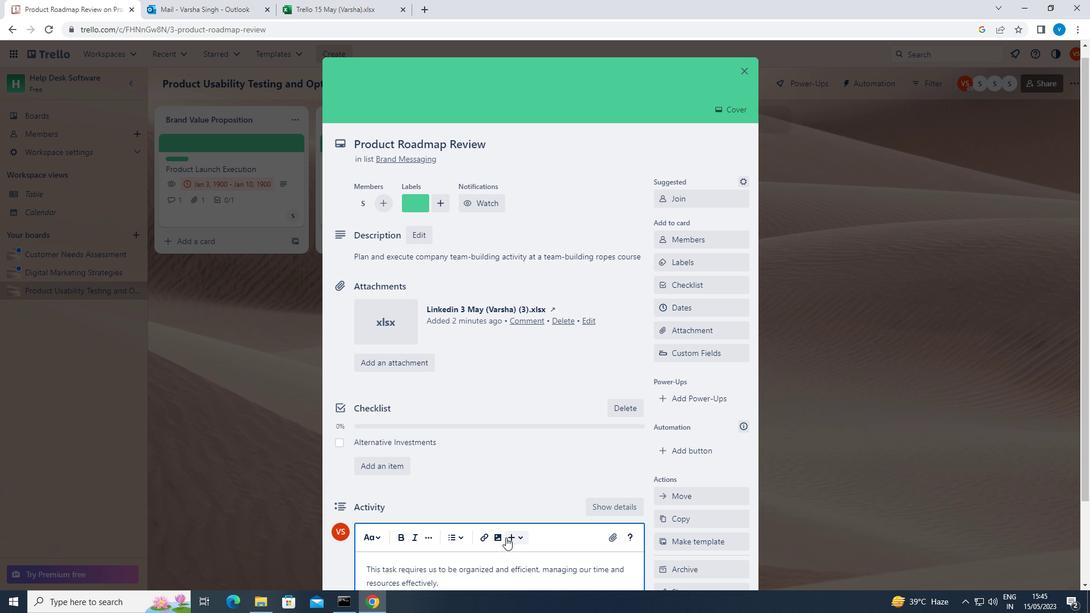 
Action: Mouse moved to (367, 515)
Screenshot: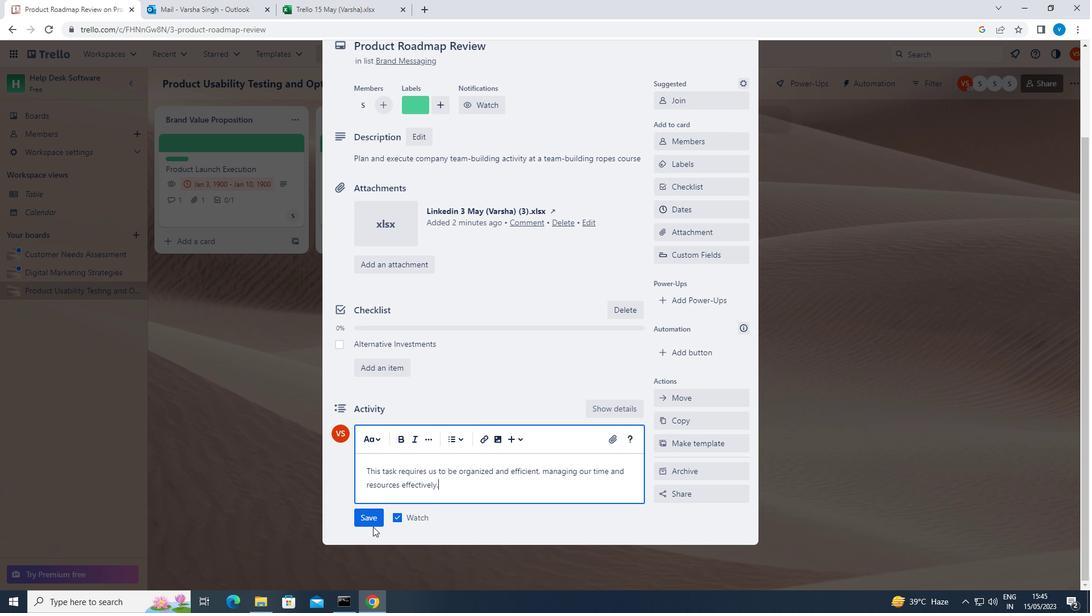 
Action: Mouse pressed left at (367, 515)
Screenshot: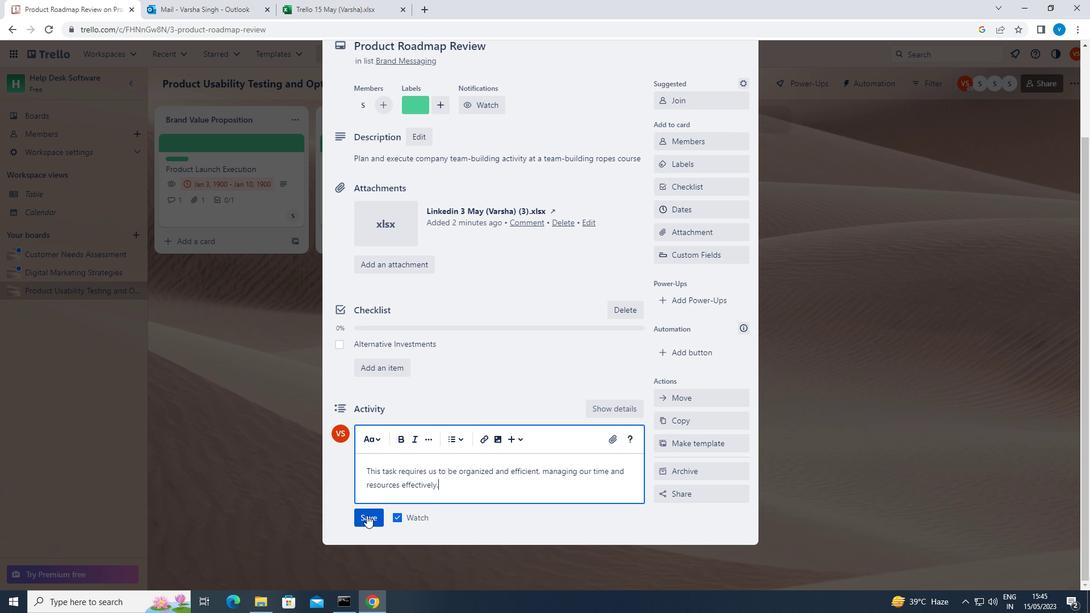 
Action: Mouse moved to (698, 214)
Screenshot: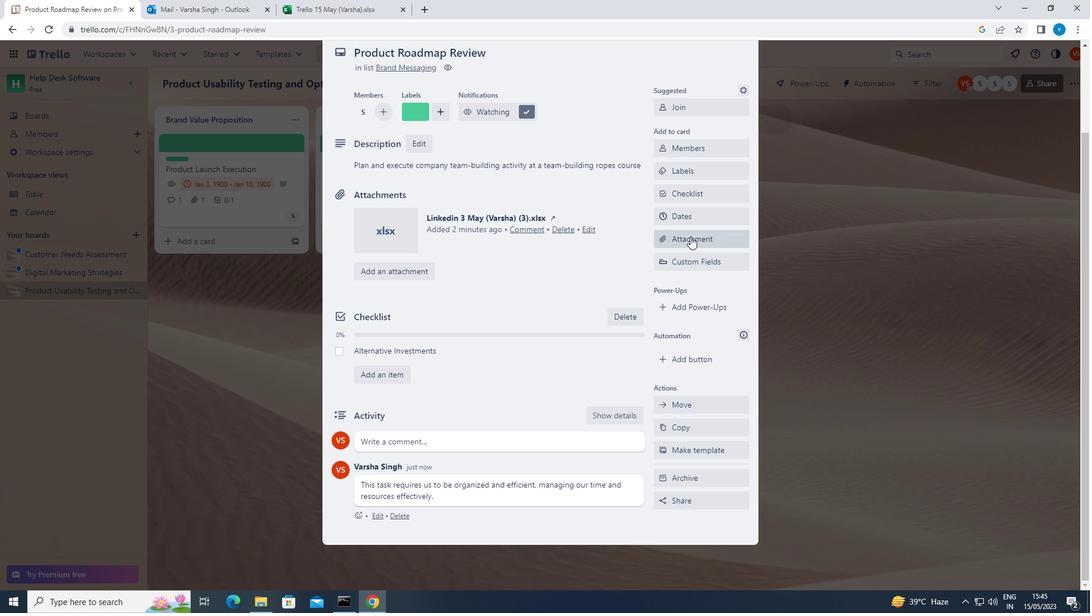 
Action: Mouse pressed left at (698, 214)
Screenshot: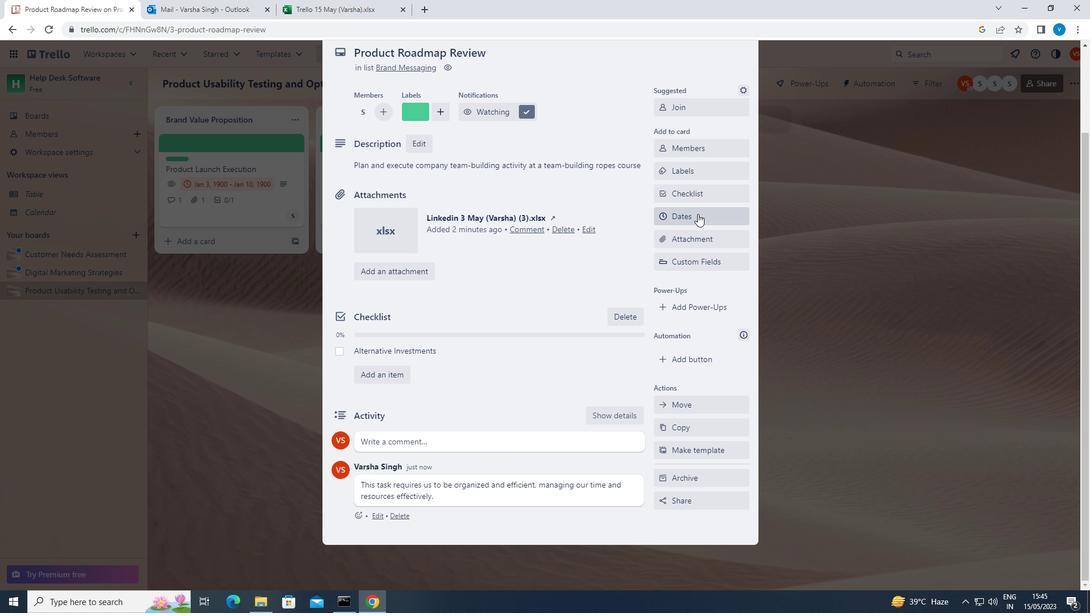 
Action: Mouse moved to (665, 290)
Screenshot: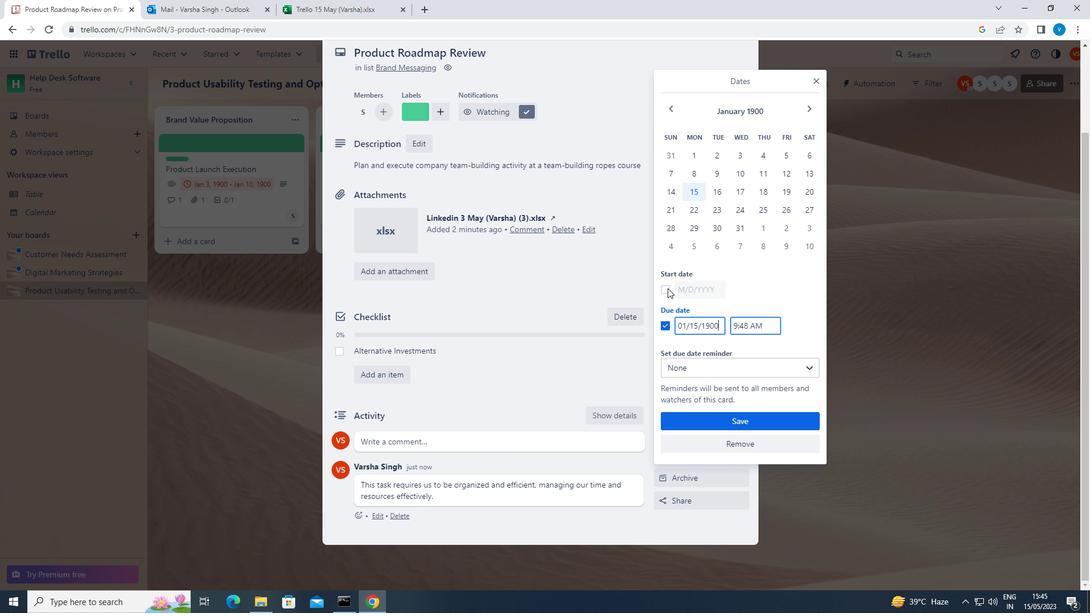 
Action: Mouse pressed left at (665, 290)
Screenshot: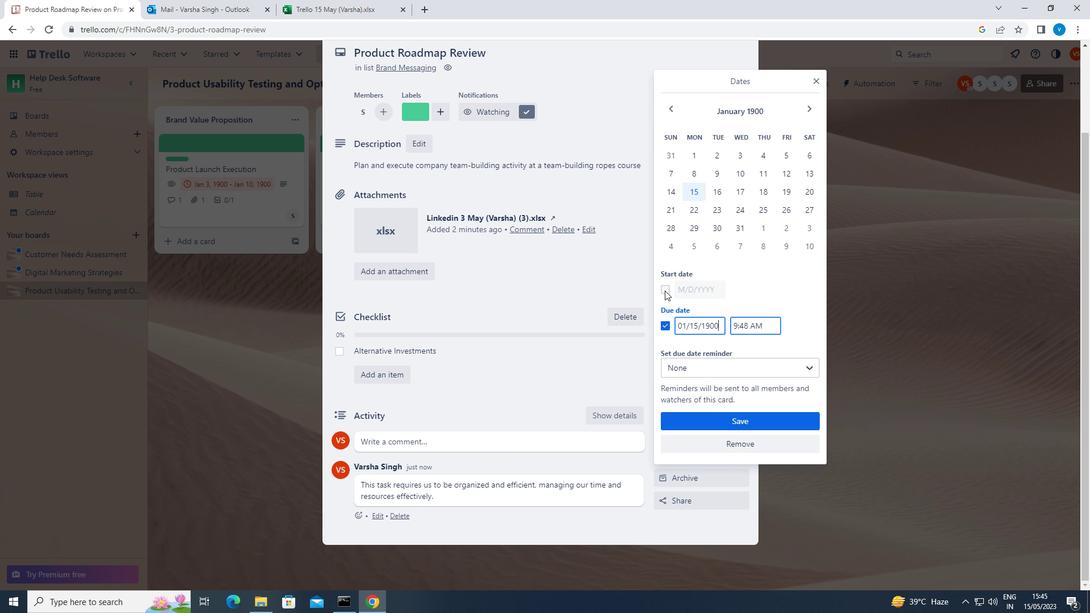 
Action: Mouse moved to (718, 289)
Screenshot: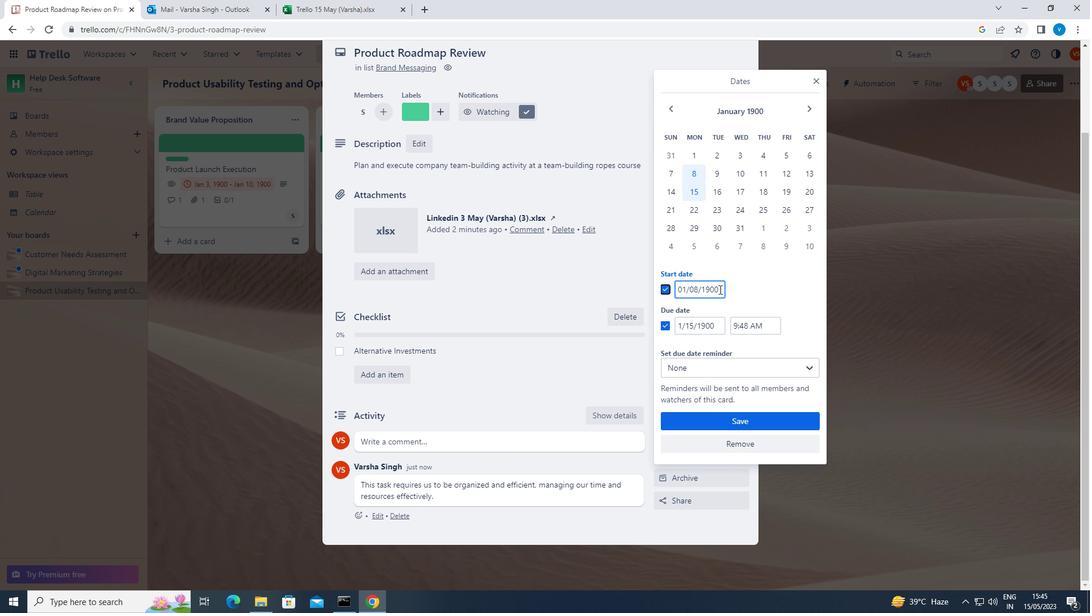 
Action: Mouse pressed left at (718, 289)
Screenshot: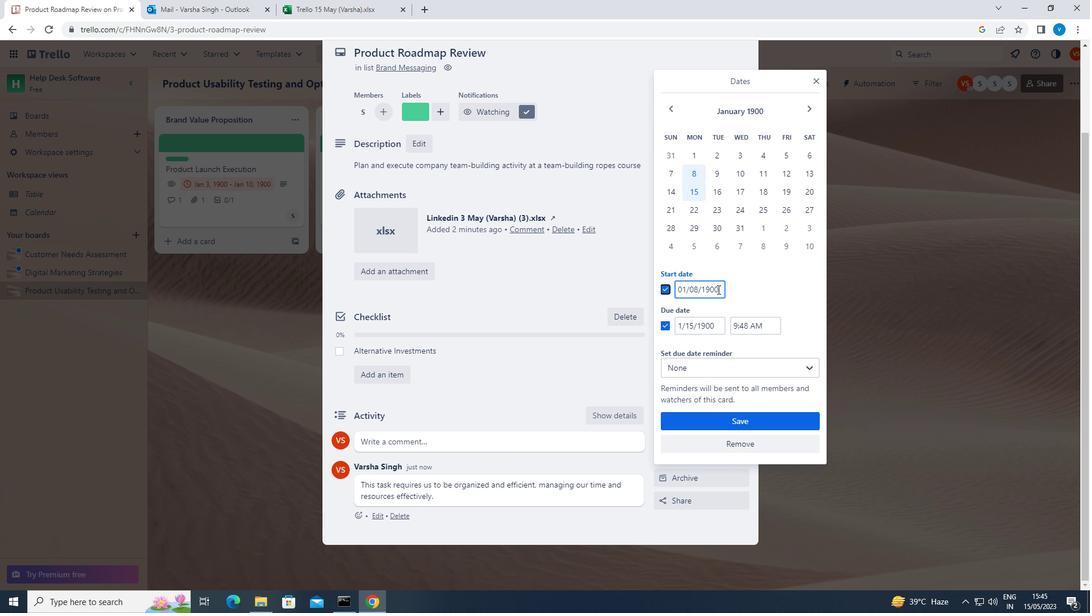 
Action: Key pressed <Key.backspace><Key.backspace><Key.backspace><Key.backspace><Key.backspace><Key.backspace><Key.backspace><Key.backspace><Key.backspace><Key.backspace><Key.backspace><Key.backspace><Key.backspace><Key.backspace><Key.backspace>01/01/2024
Screenshot: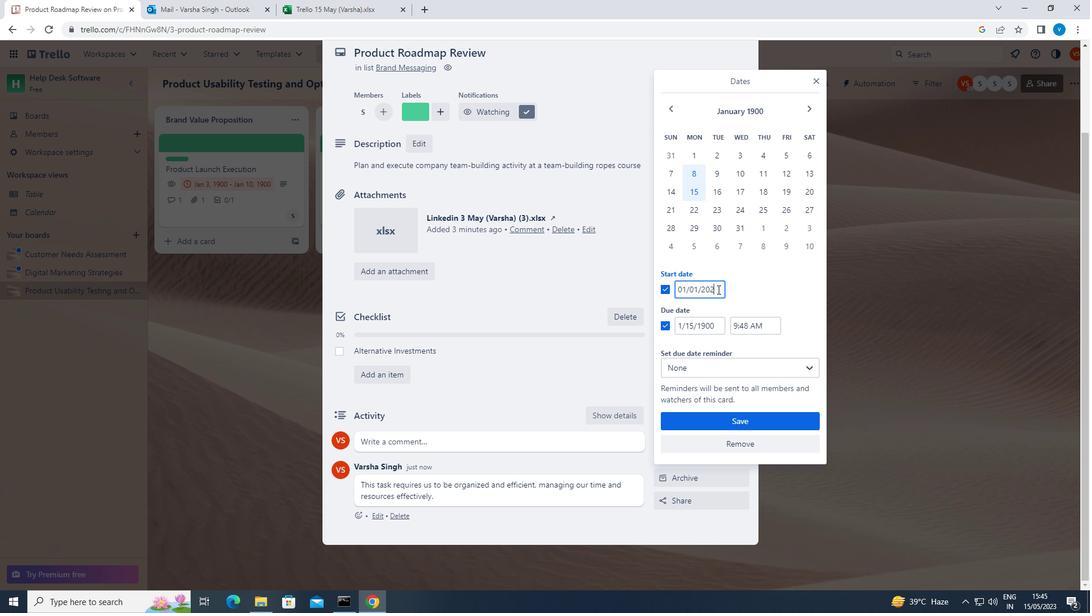 
Action: Mouse moved to (715, 327)
Screenshot: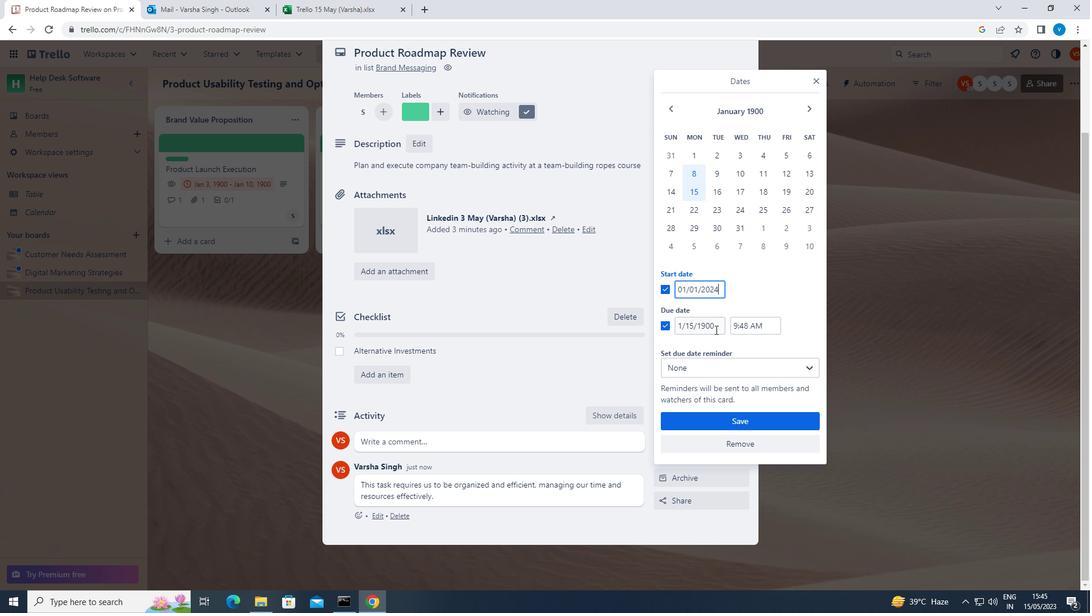 
Action: Mouse pressed left at (715, 327)
Screenshot: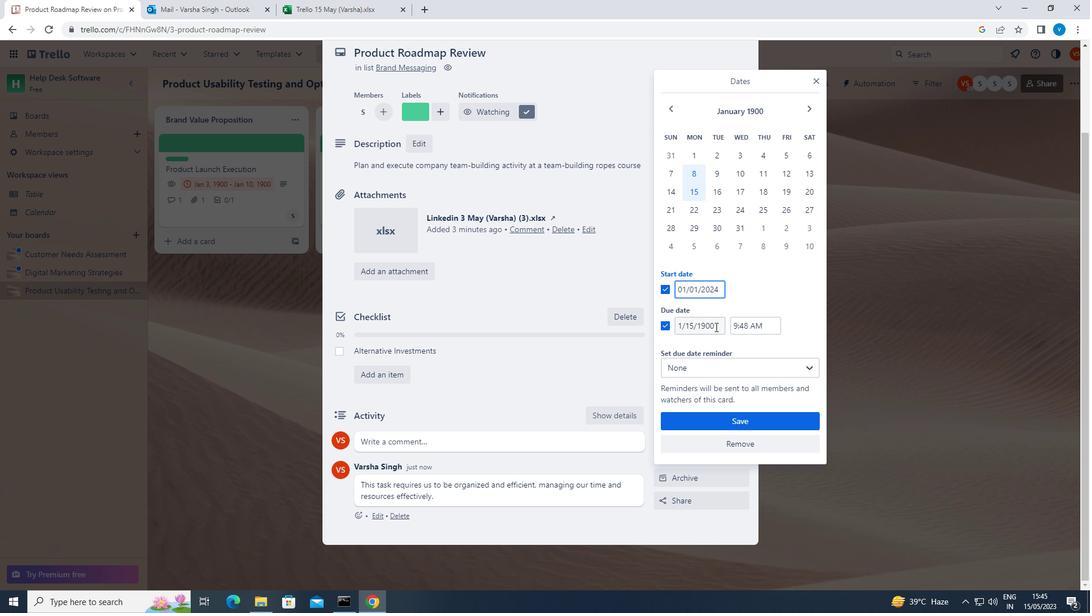
Action: Key pressed <Key.backspace><Key.backspace><Key.backspace><Key.backspace><Key.backspace><Key.backspace><Key.backspace><Key.backspace><Key.backspace><Key.backspace><Key.backspace><Key.backspace><Key.backspace><Key.backspace><Key.backspace><Key.backspace>01/08/2024
Screenshot: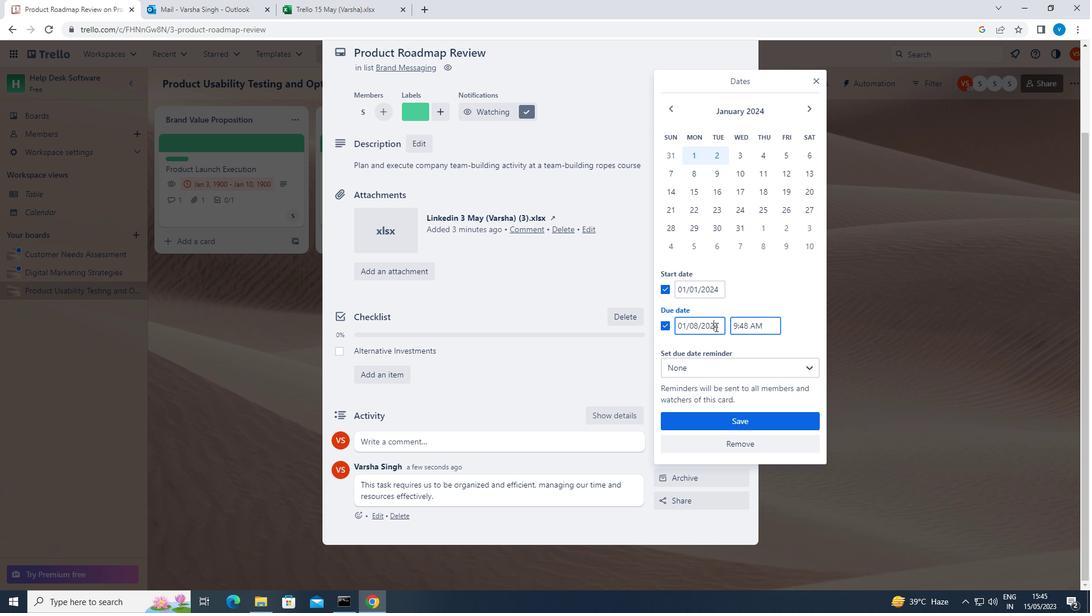 
Action: Mouse moved to (722, 323)
Screenshot: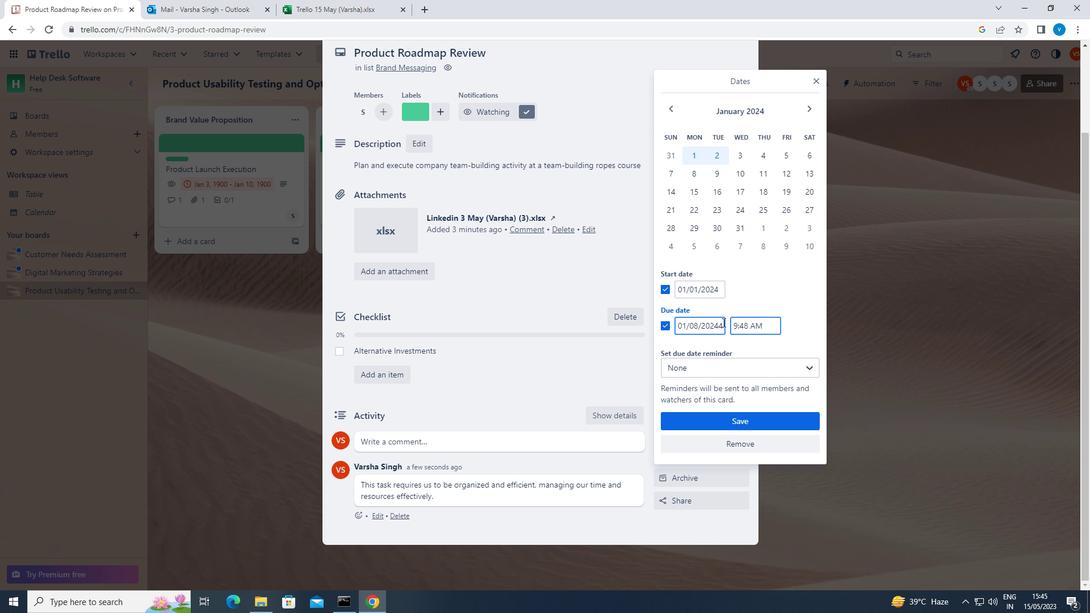 
Action: Mouse pressed left at (722, 323)
Screenshot: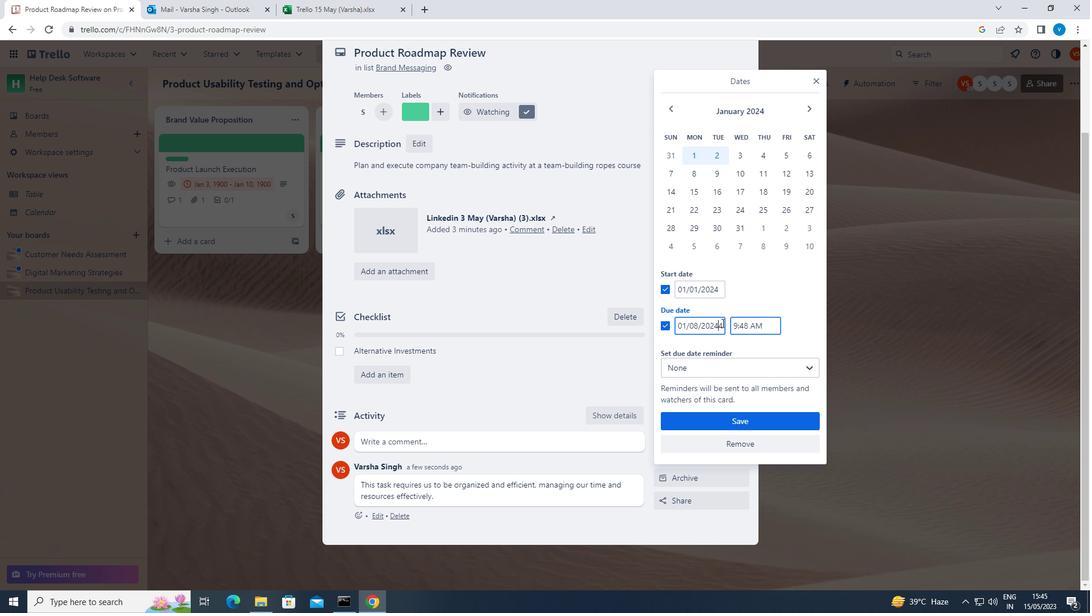
Action: Key pressed <Key.backspace>
Screenshot: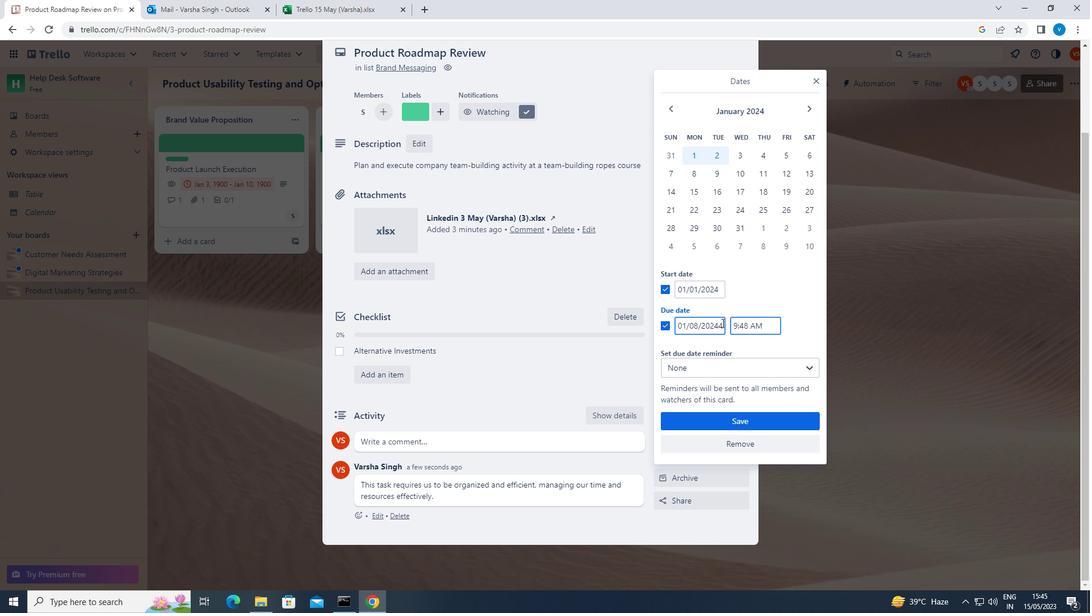 
Action: Mouse moved to (716, 415)
Screenshot: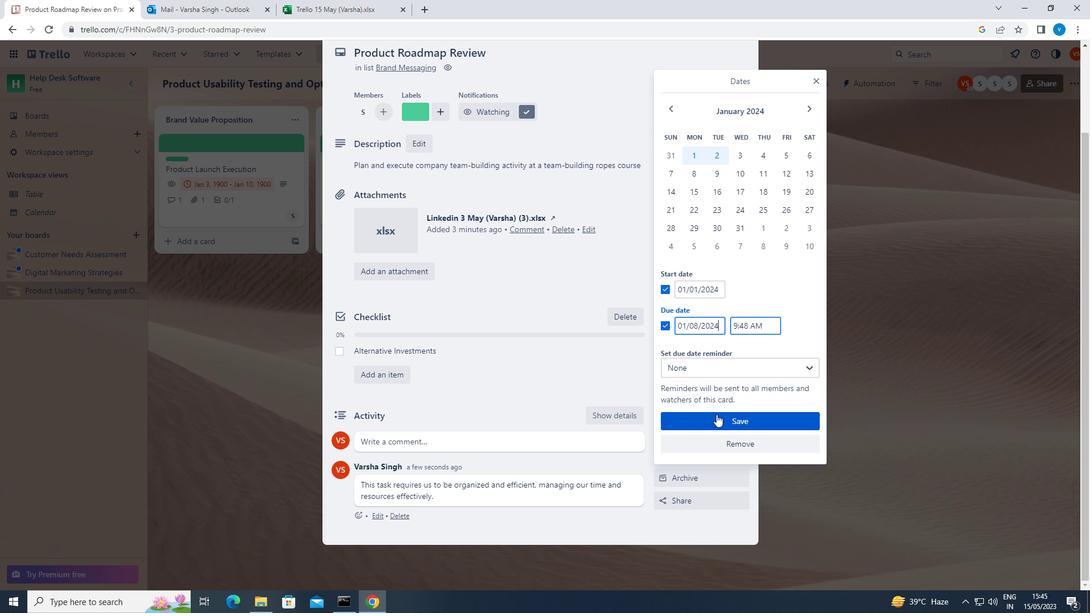 
Action: Mouse pressed left at (716, 415)
Screenshot: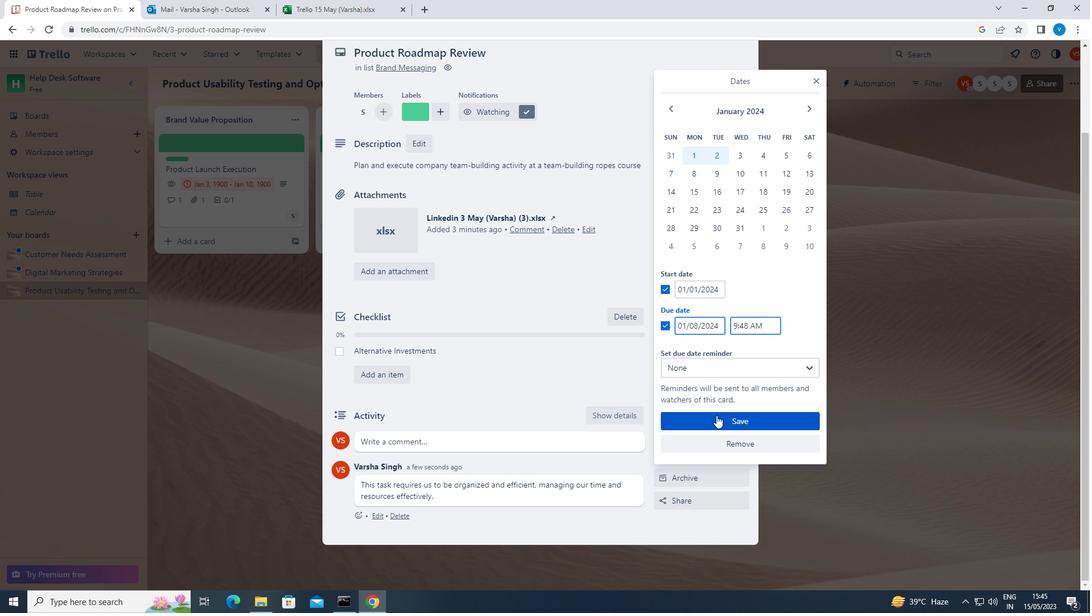 
